 Task: Add an event with the title Webinar: Advanced Social Media Advertising Tactics for Conversions, date '2023/11/09', time 9:15 AM to 11:15 AMand add a description: A project update meeting is a regular gathering where project stakeholders, team members, and relevant parties come together to discuss the progress, status, and key updates of a specific project. The meeting provides an opportunity to share information, address challenges, and ensure that the project stays on track towards its goals., put the event into Green category . Add location for the event as: 789 Paseo del Prado, Madrid, Spain, logged in from the account softage.5@softage.netand send the event invitation to softage.3@softage.net and softage.4@softage.net. Set a reminder for the event 47 week before
Action: Mouse moved to (105, 136)
Screenshot: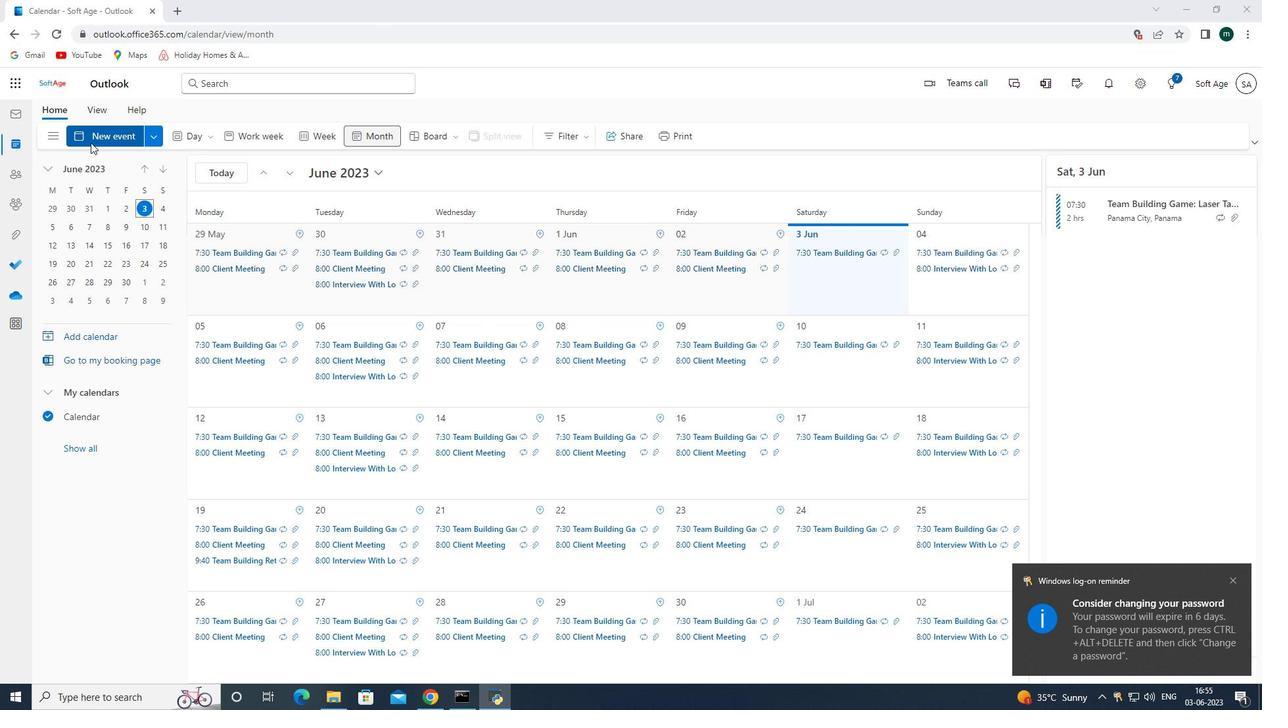 
Action: Mouse pressed left at (105, 136)
Screenshot: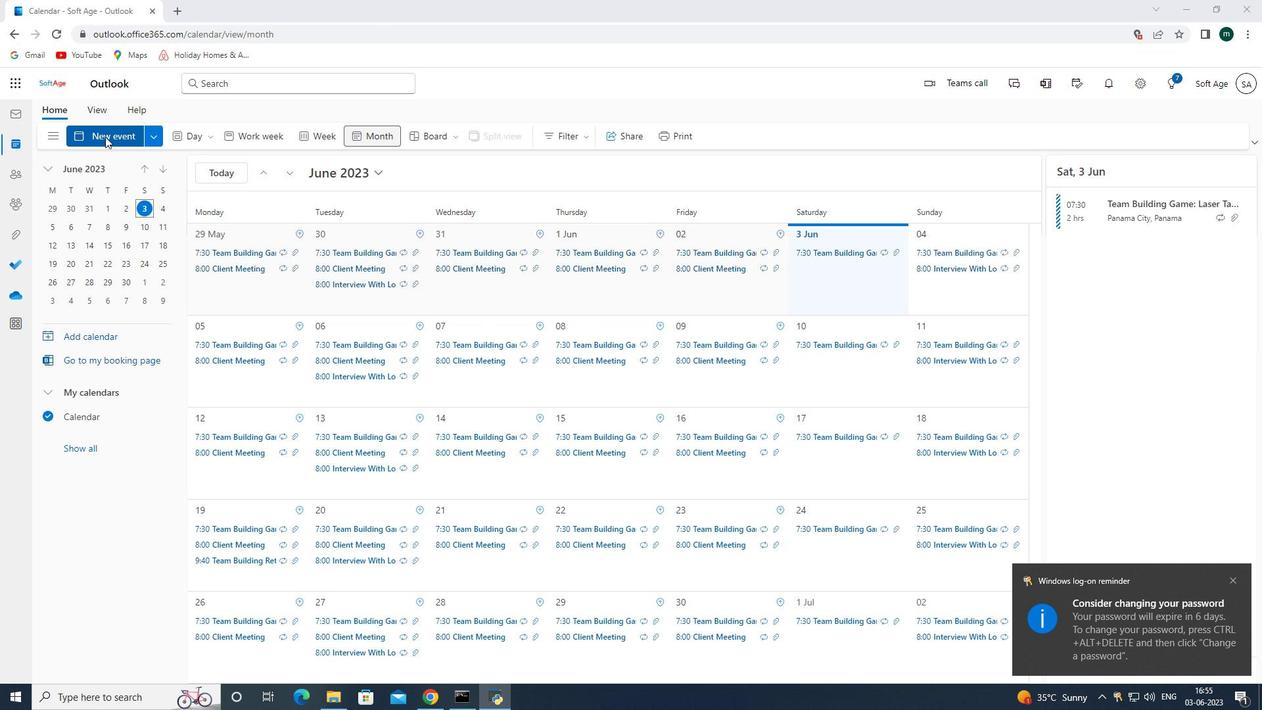 
Action: Mouse moved to (352, 220)
Screenshot: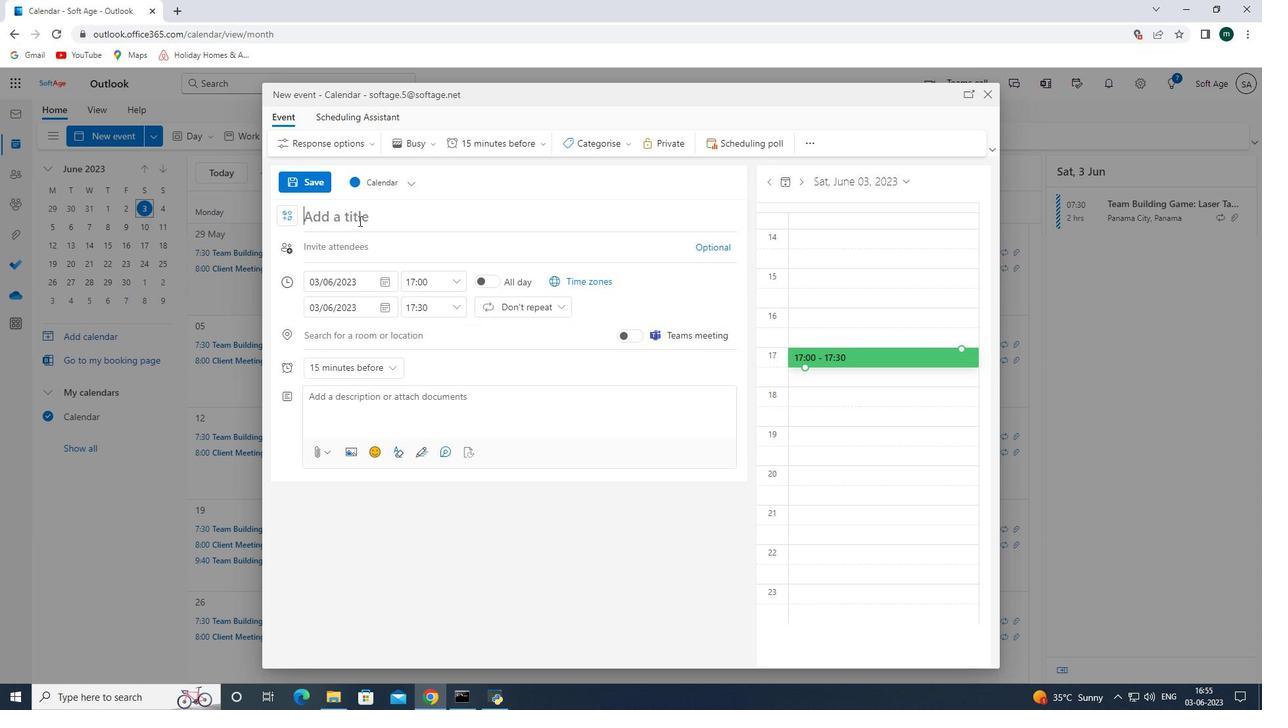 
Action: Mouse pressed left at (352, 220)
Screenshot: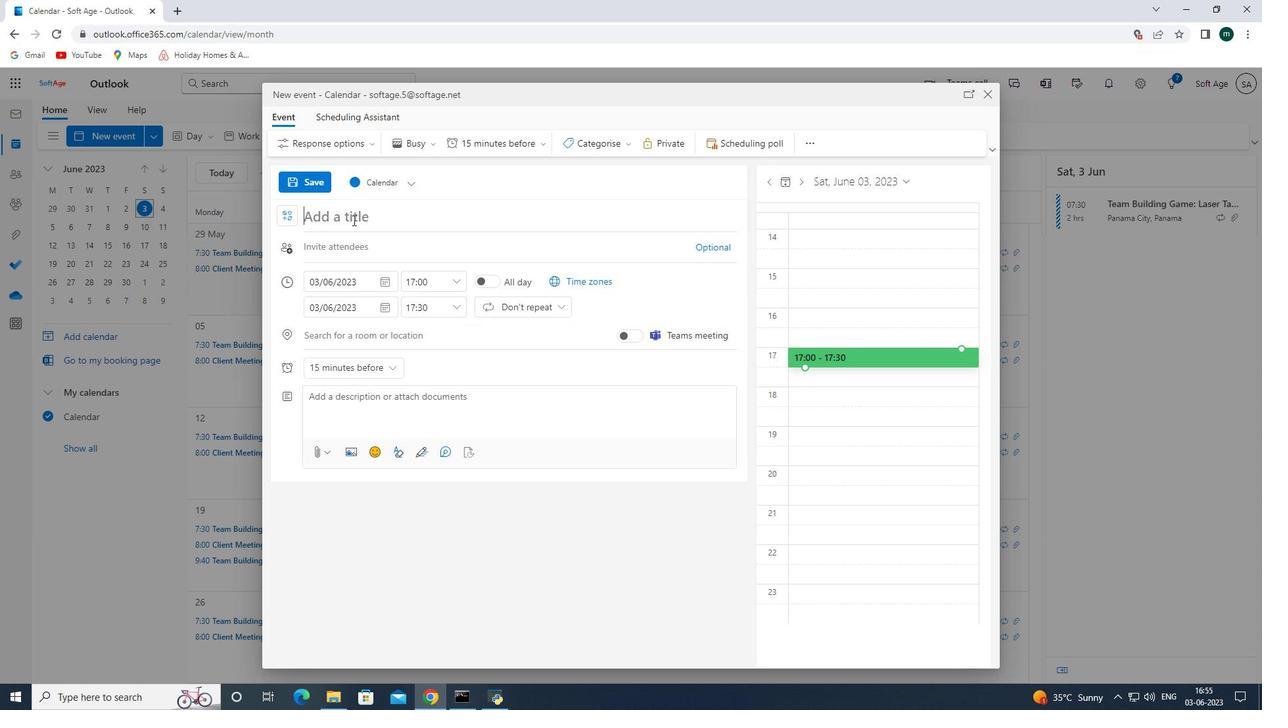 
Action: Mouse moved to (505, 310)
Screenshot: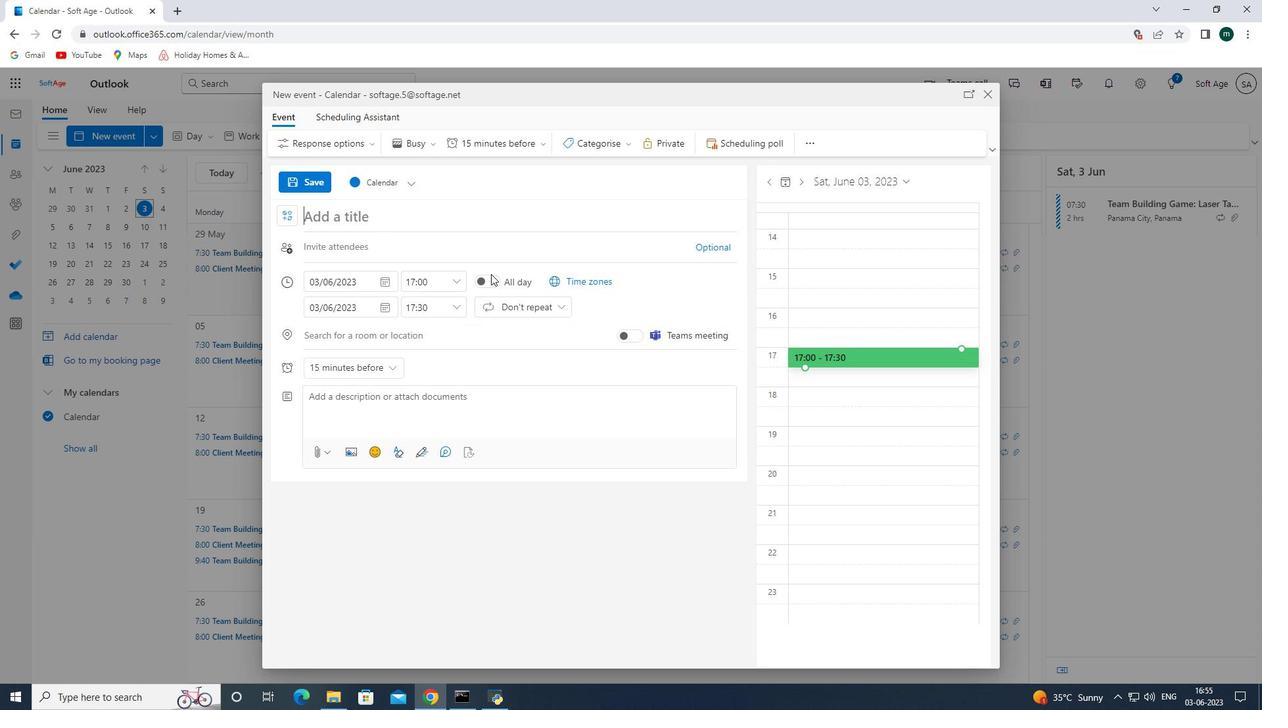 
Action: Key pressed <Key.shift><Key.shift><Key.shift><Key.shift><Key.shift><Key.shift><Key.shift><Key.shift><Key.shift><Key.shift><Key.shift><Key.shift><Key.shift><Key.shift>Advanced<Key.space><Key.shift><Key.shift><Key.shift><Key.shift><Key.shift><Key.shift>Social<Key.space><Key.shift_r><Key.shift_r><Key.shift_r>Media<Key.space><Key.shift><Key.shift><Key.shift><Key.shift><Key.shift><Key.shift><Key.shift><Key.shift><Key.shift><Key.shift>Advertising<Key.space><Key.shift>Tactics<Key.space>for<Key.space><Key.shift>Conversions
Screenshot: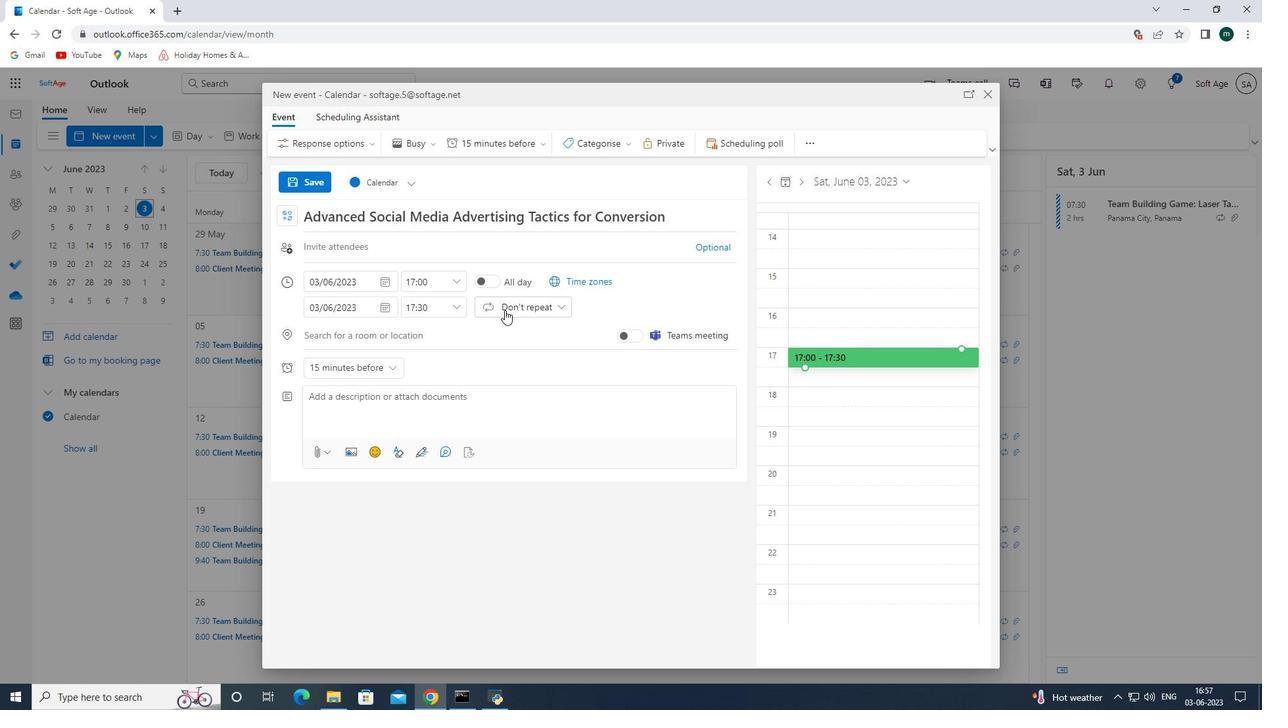 
Action: Mouse moved to (388, 278)
Screenshot: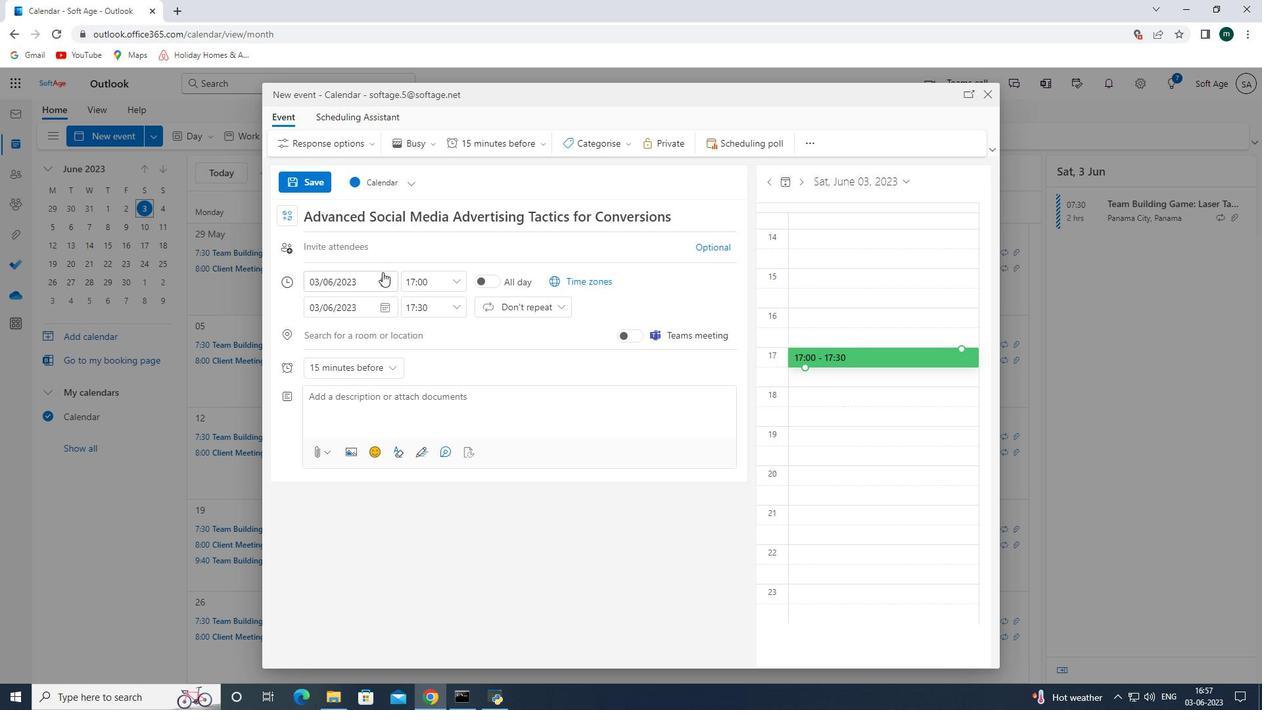 
Action: Mouse pressed left at (388, 278)
Screenshot: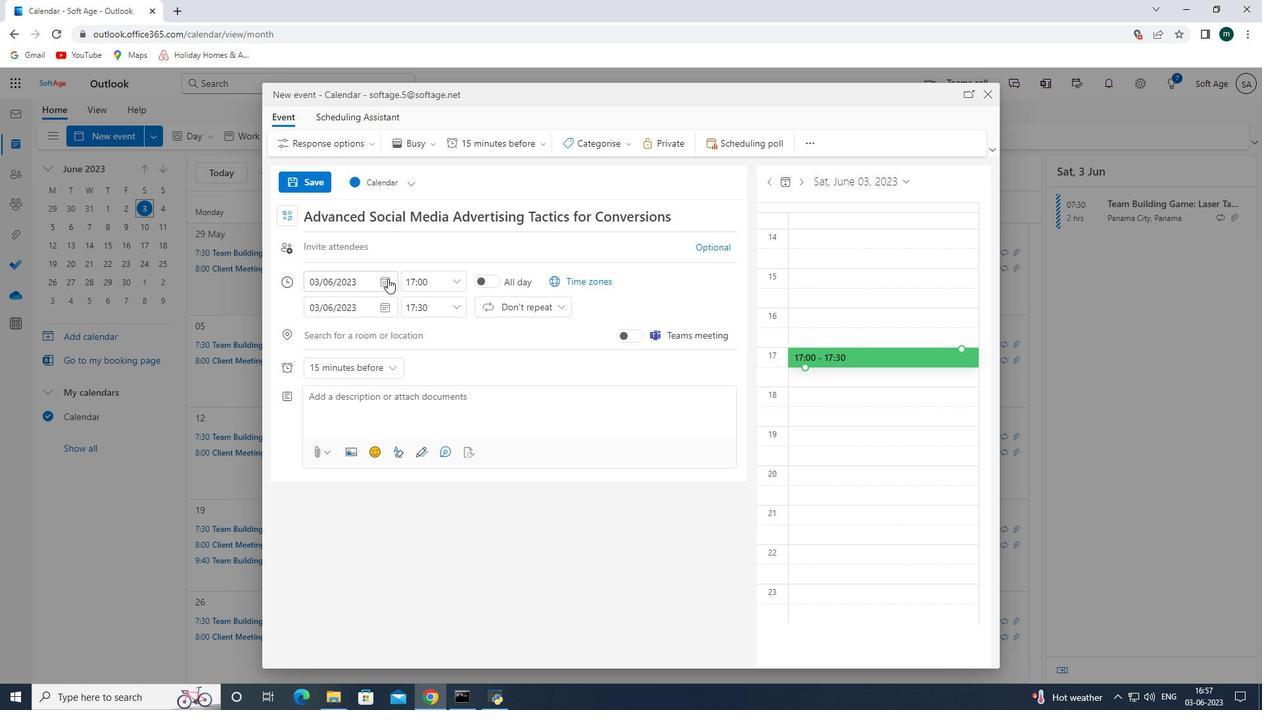 
Action: Mouse moved to (427, 309)
Screenshot: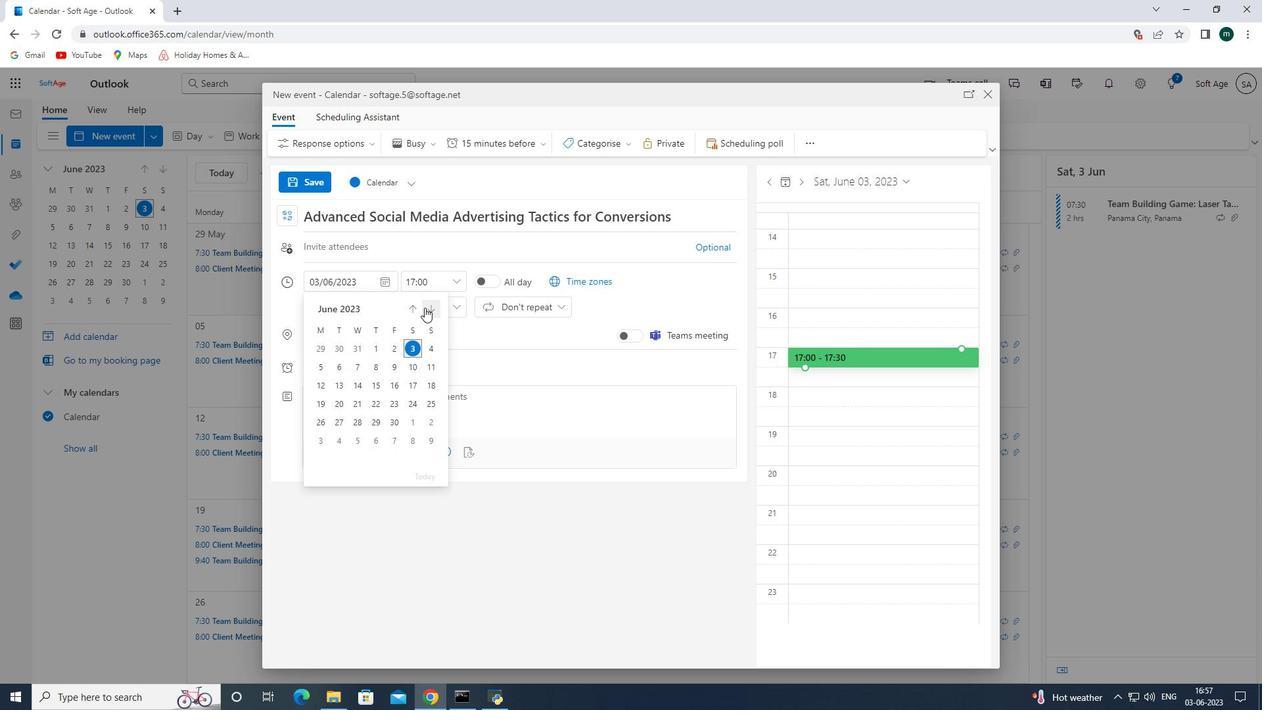 
Action: Mouse pressed left at (427, 309)
Screenshot: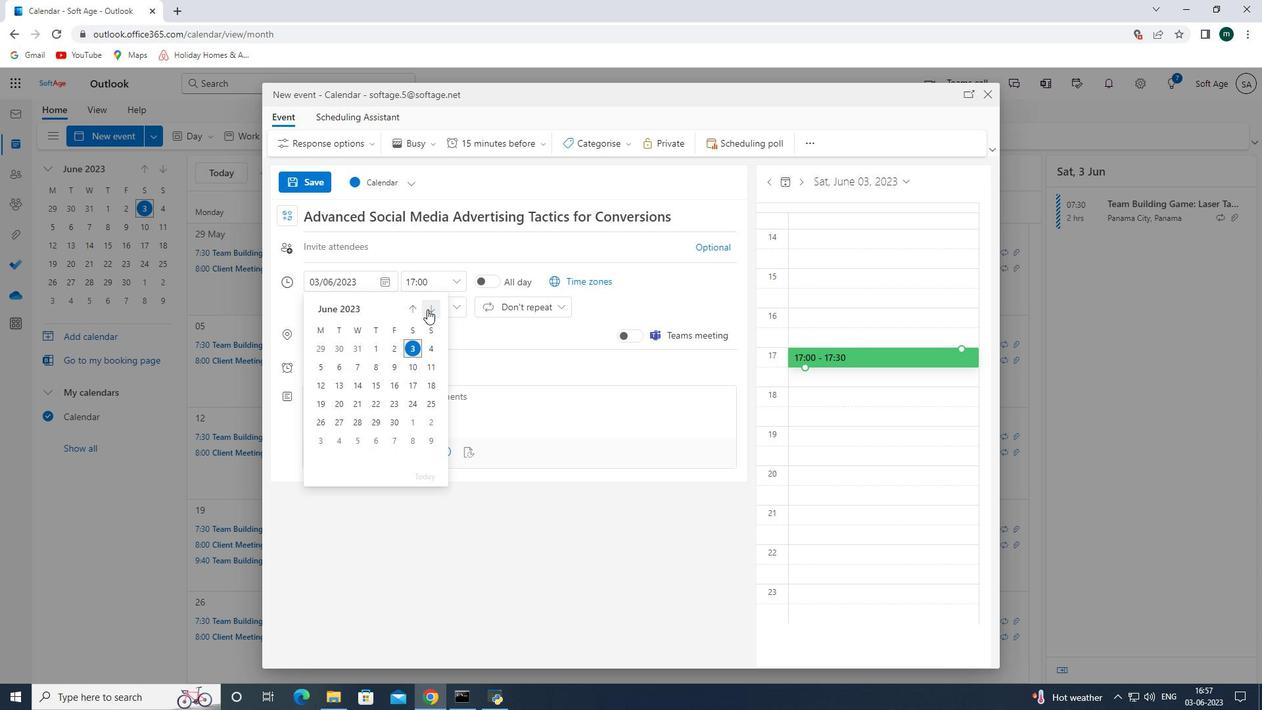
Action: Mouse pressed left at (427, 309)
Screenshot: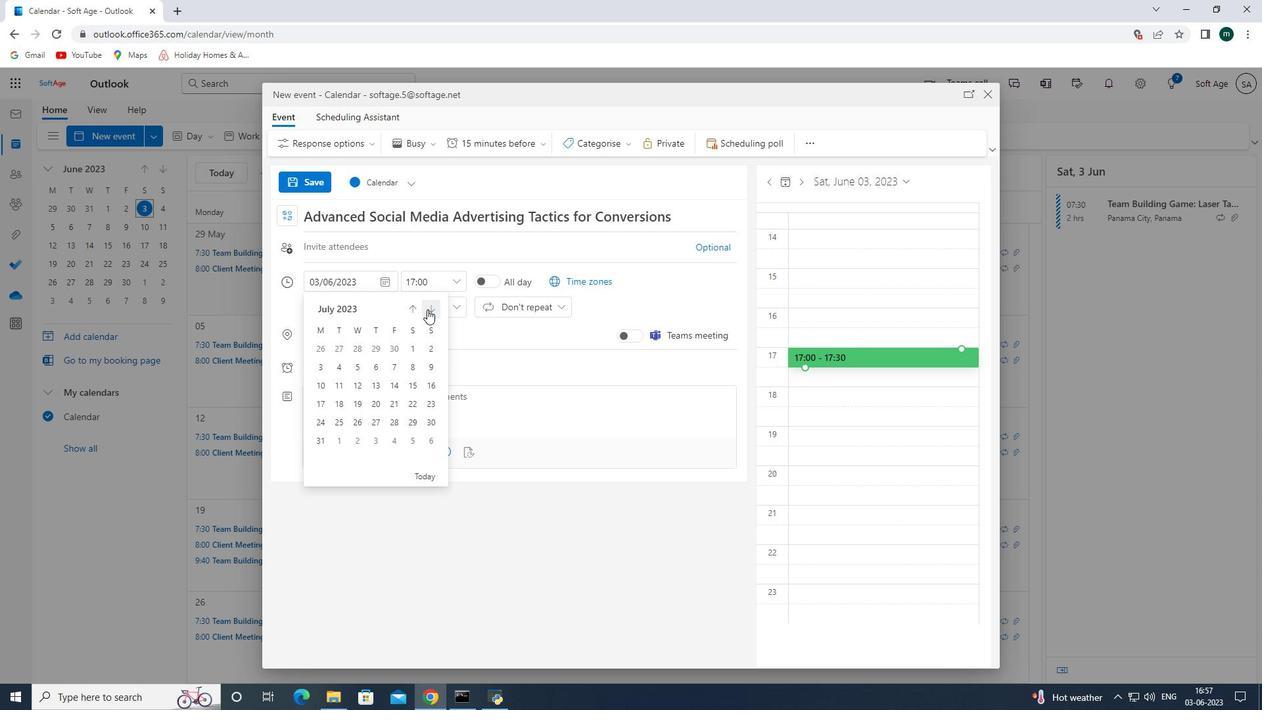 
Action: Mouse pressed left at (427, 309)
Screenshot: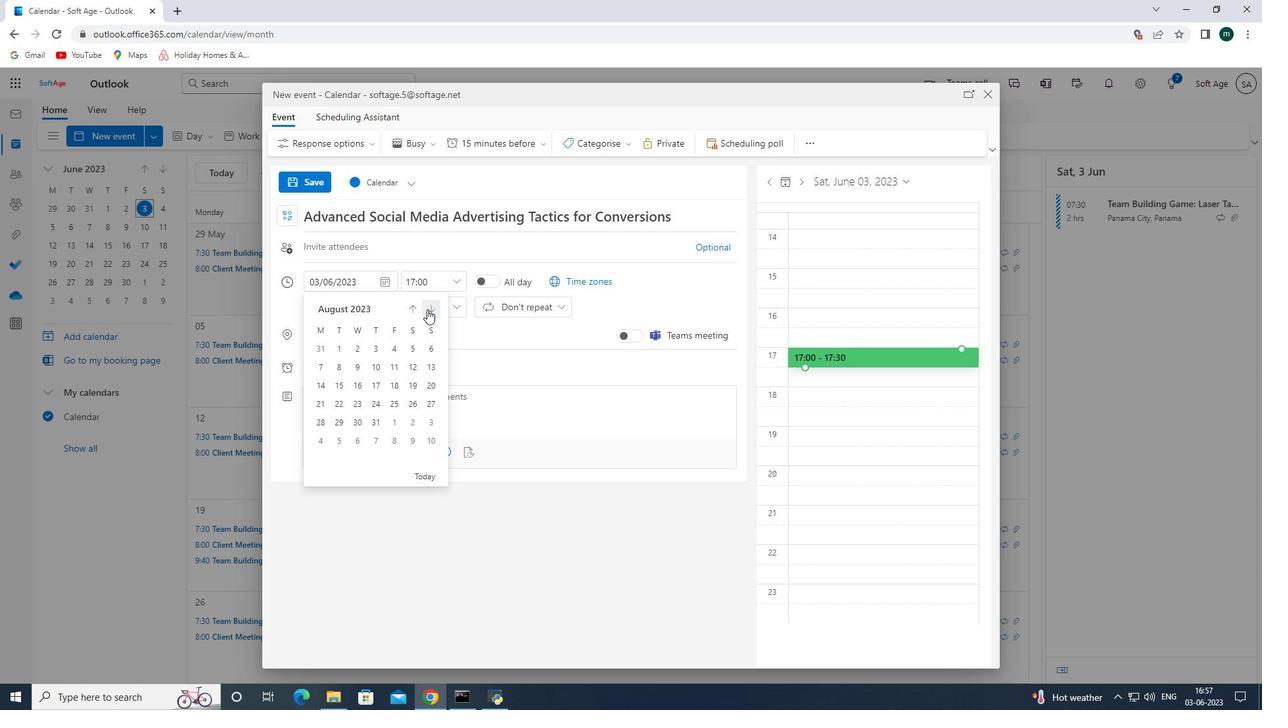 
Action: Mouse moved to (428, 308)
Screenshot: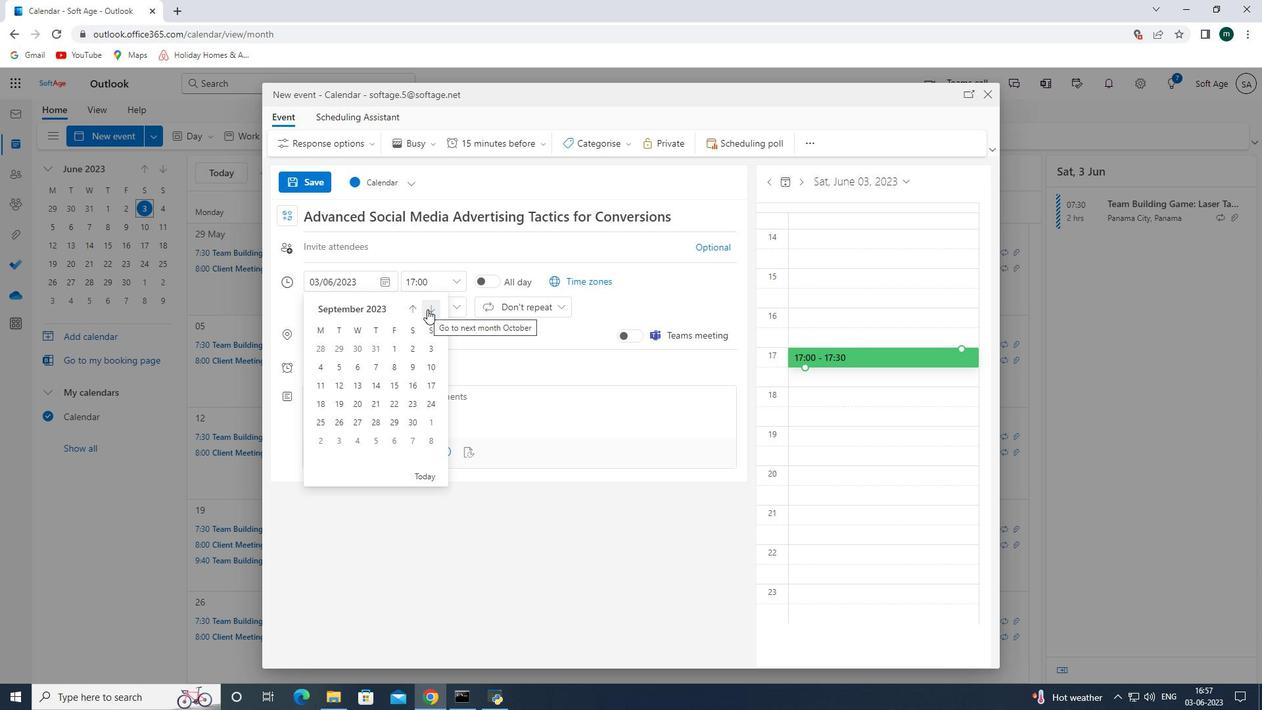 
Action: Mouse pressed left at (428, 308)
Screenshot: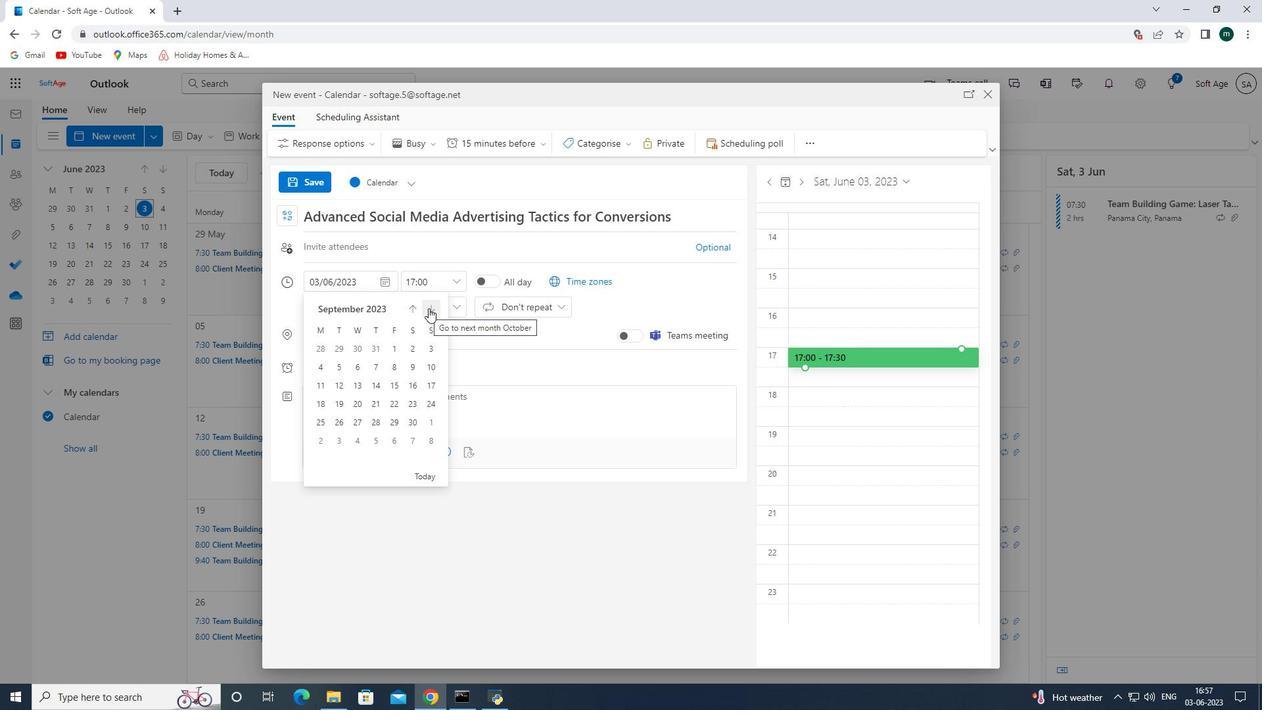 
Action: Mouse moved to (420, 305)
Screenshot: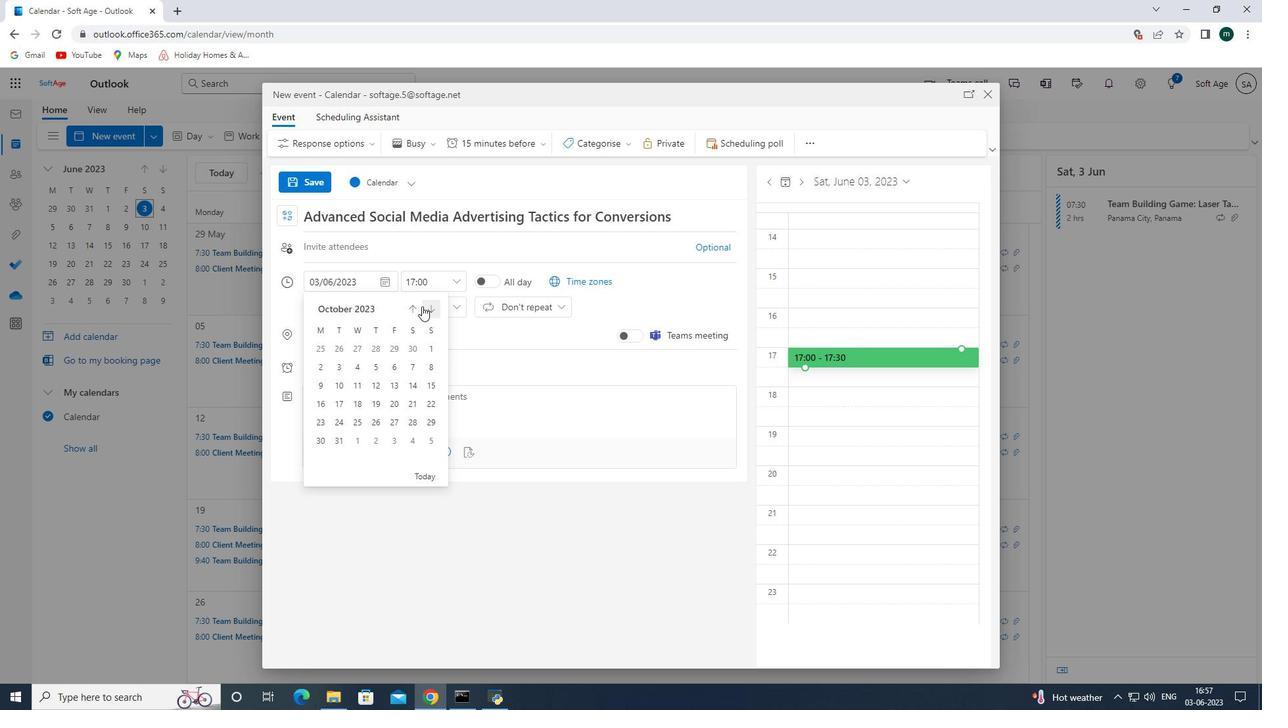 
Action: Mouse pressed left at (420, 305)
Screenshot: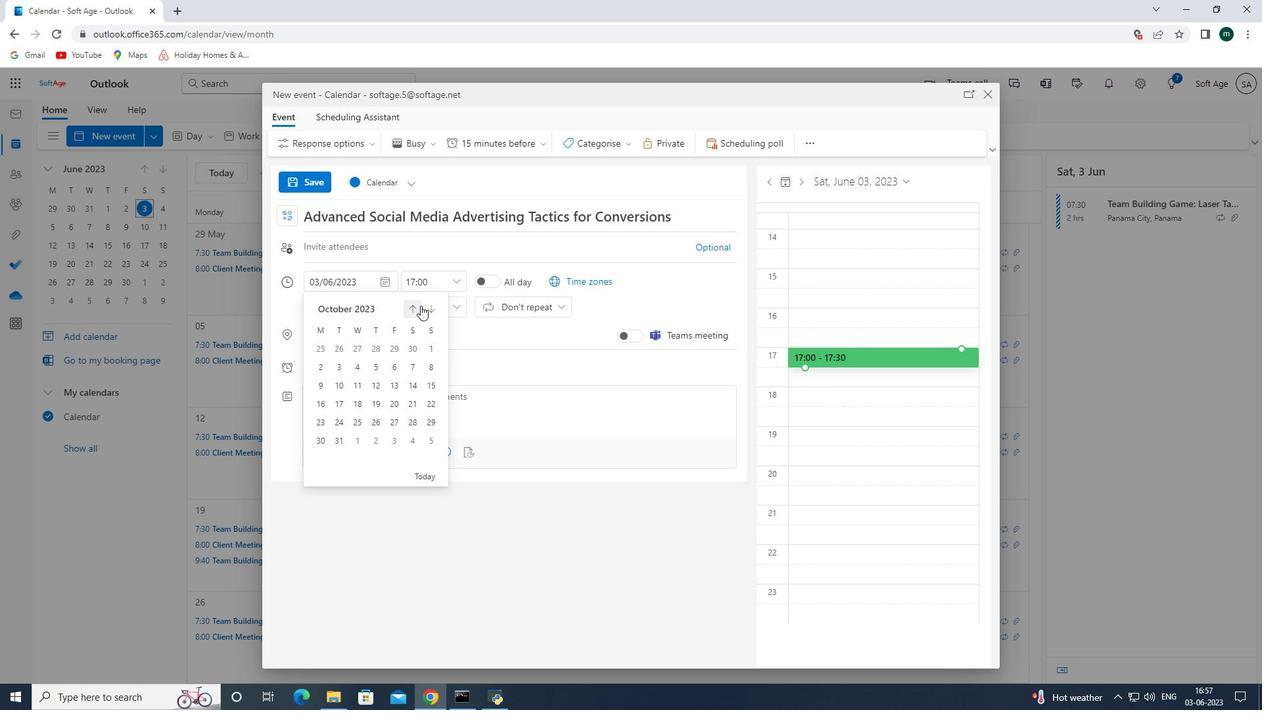 
Action: Mouse moved to (428, 306)
Screenshot: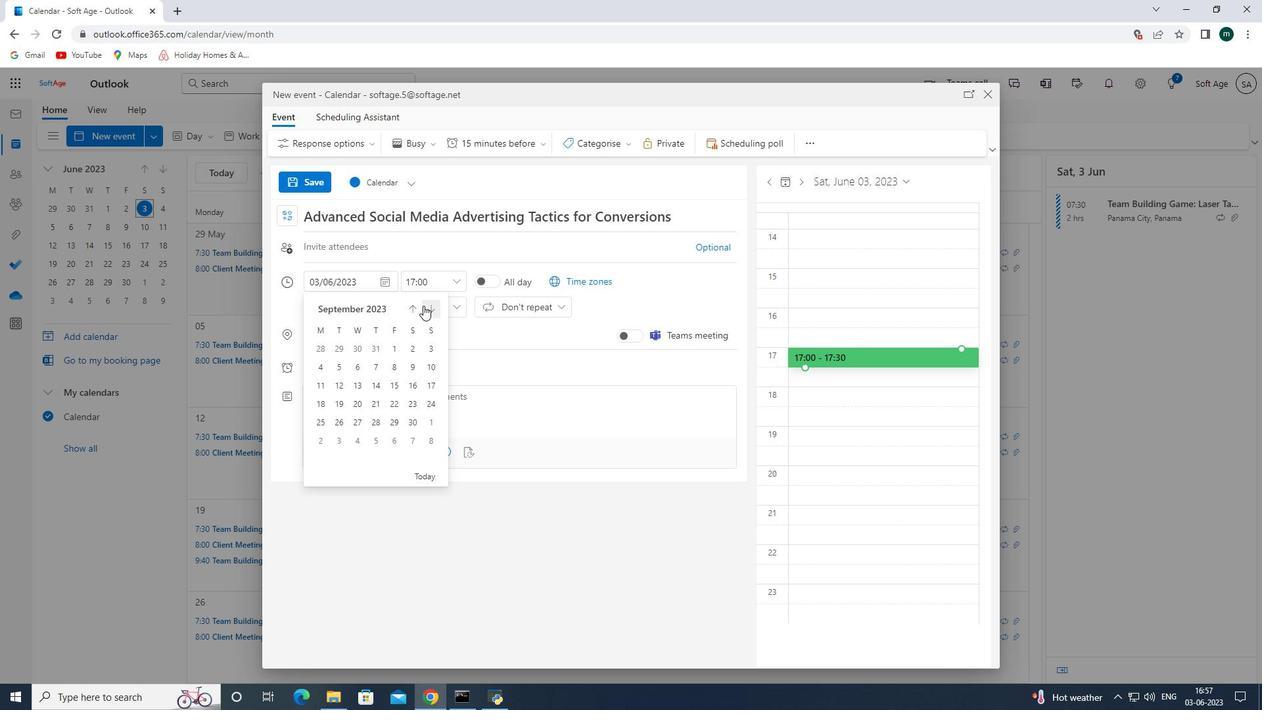 
Action: Mouse pressed left at (428, 306)
Screenshot: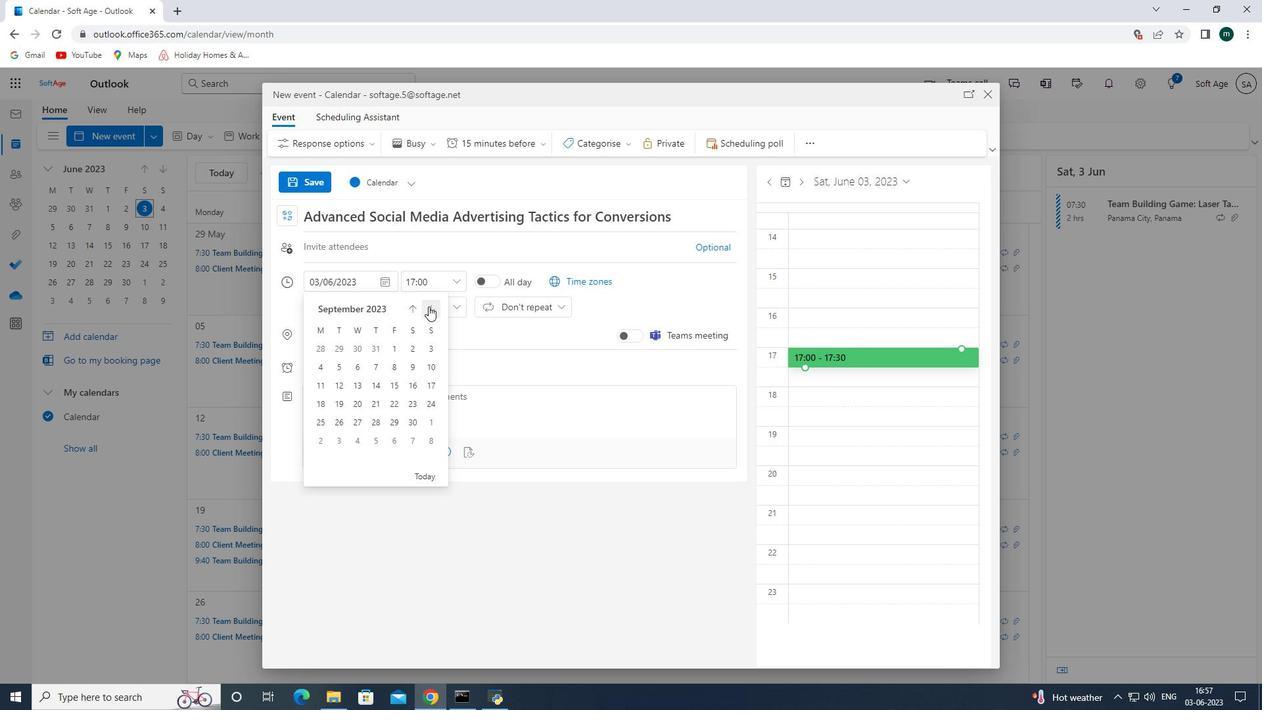 
Action: Mouse pressed left at (428, 306)
Screenshot: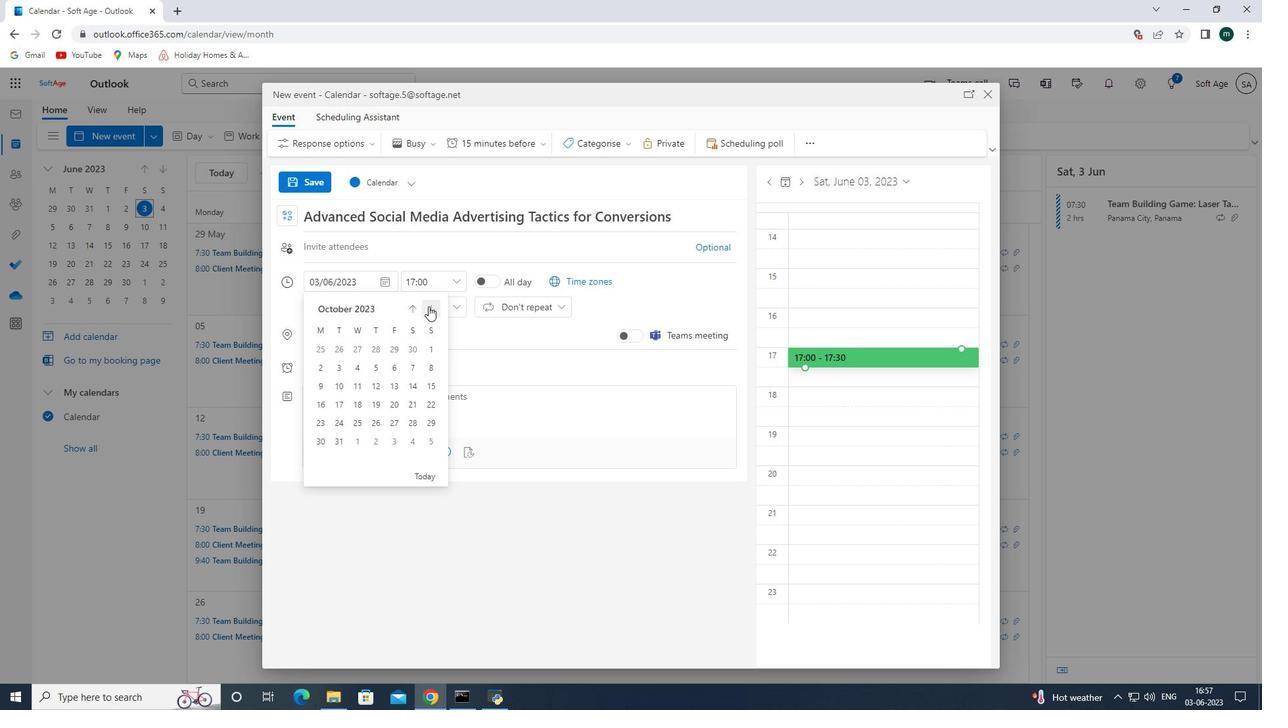 
Action: Mouse moved to (420, 306)
Screenshot: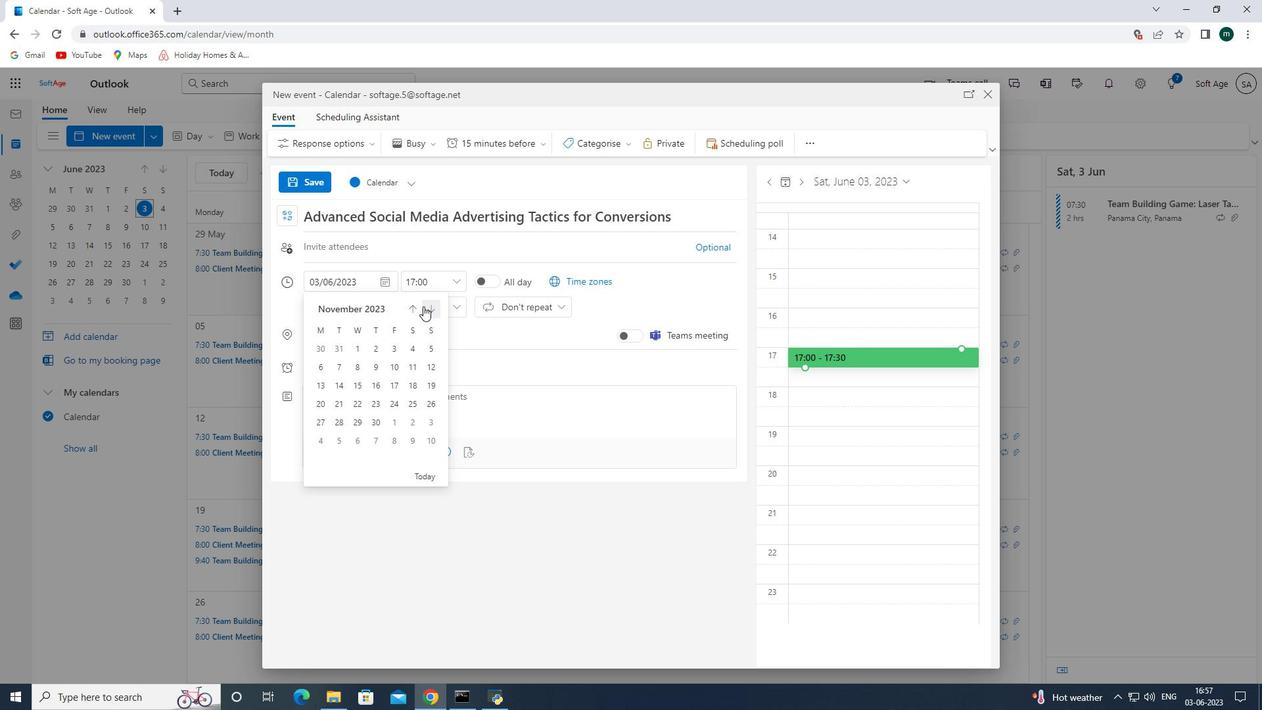 
Action: Mouse pressed left at (420, 306)
Screenshot: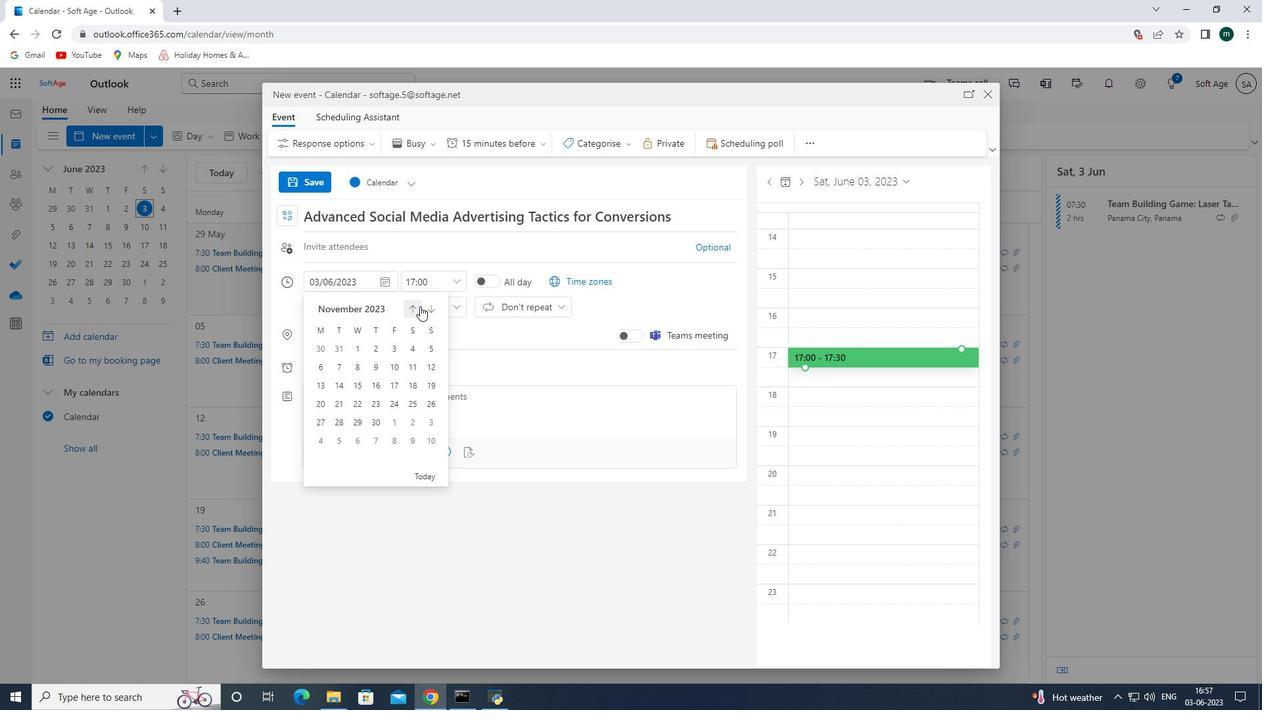 
Action: Mouse moved to (419, 306)
Screenshot: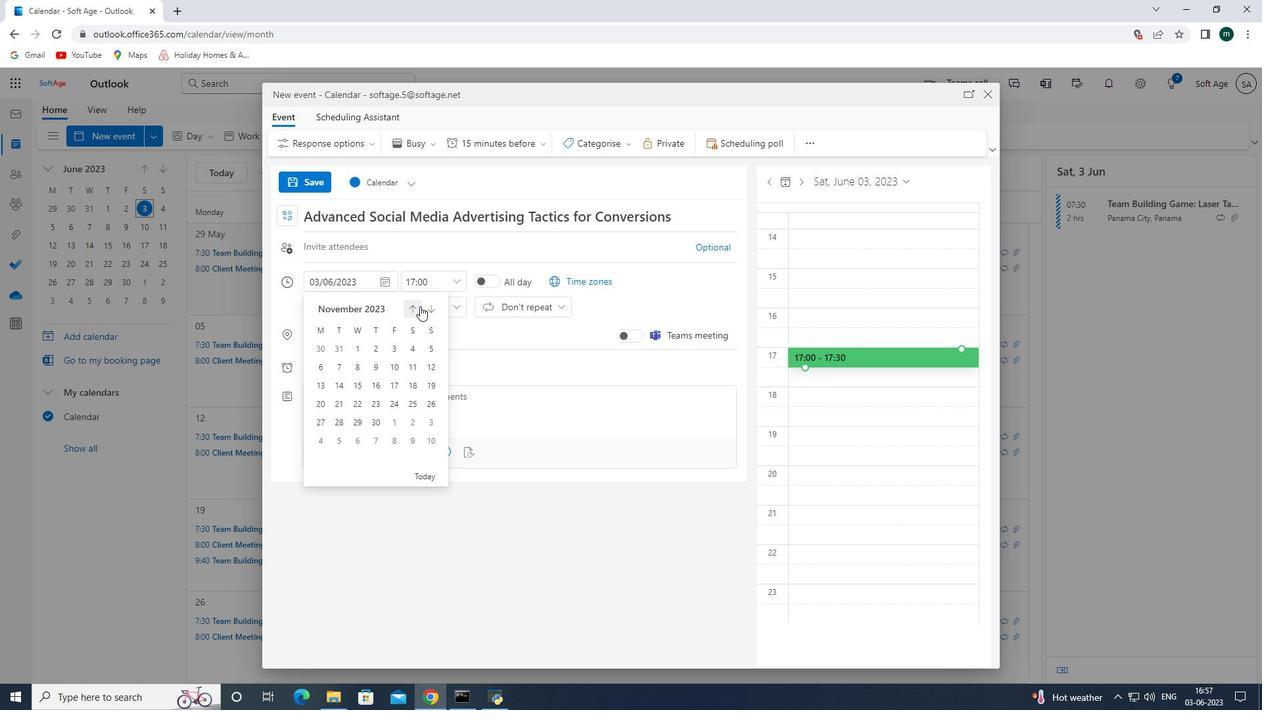 
Action: Mouse pressed left at (419, 306)
Screenshot: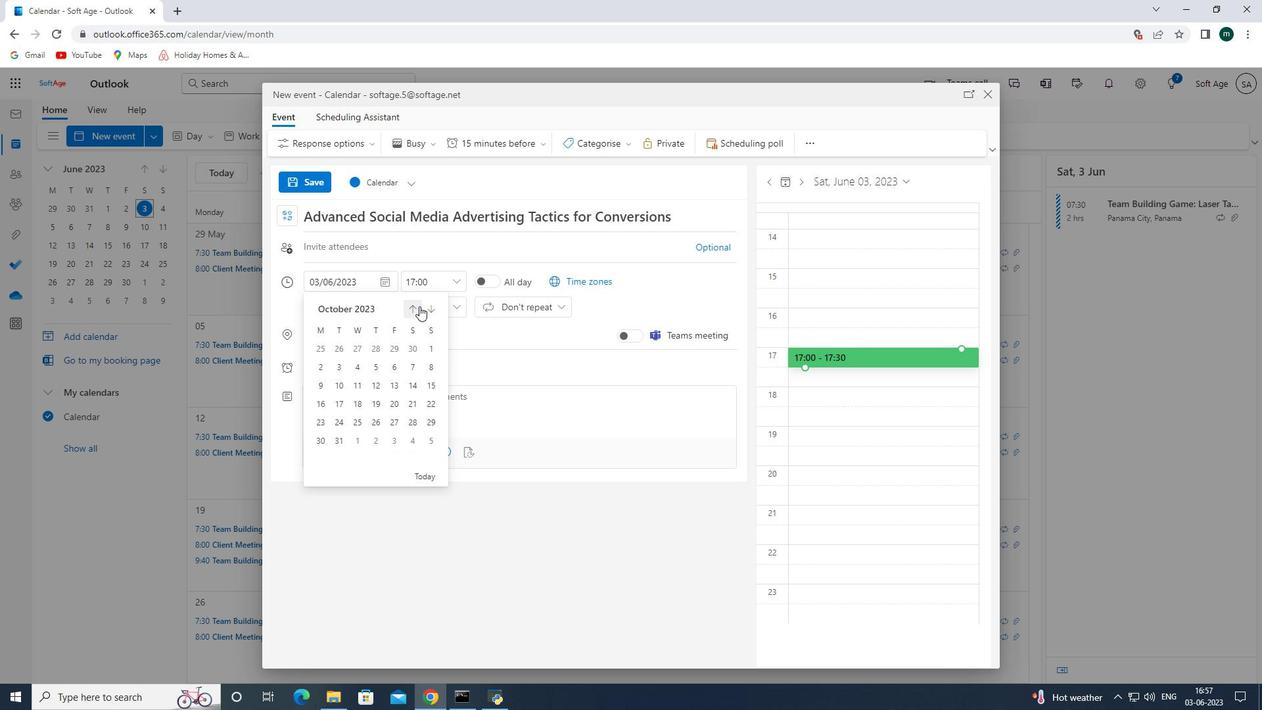 
Action: Mouse moved to (430, 309)
Screenshot: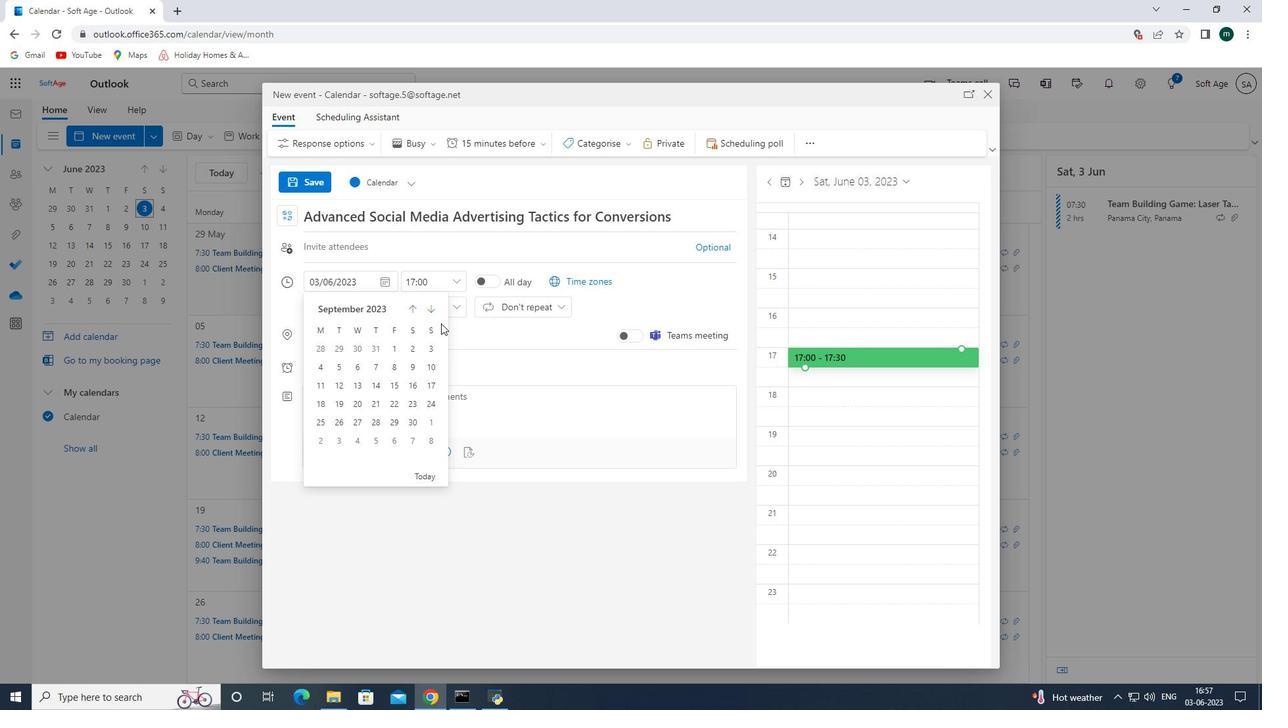 
Action: Mouse pressed left at (430, 309)
Screenshot: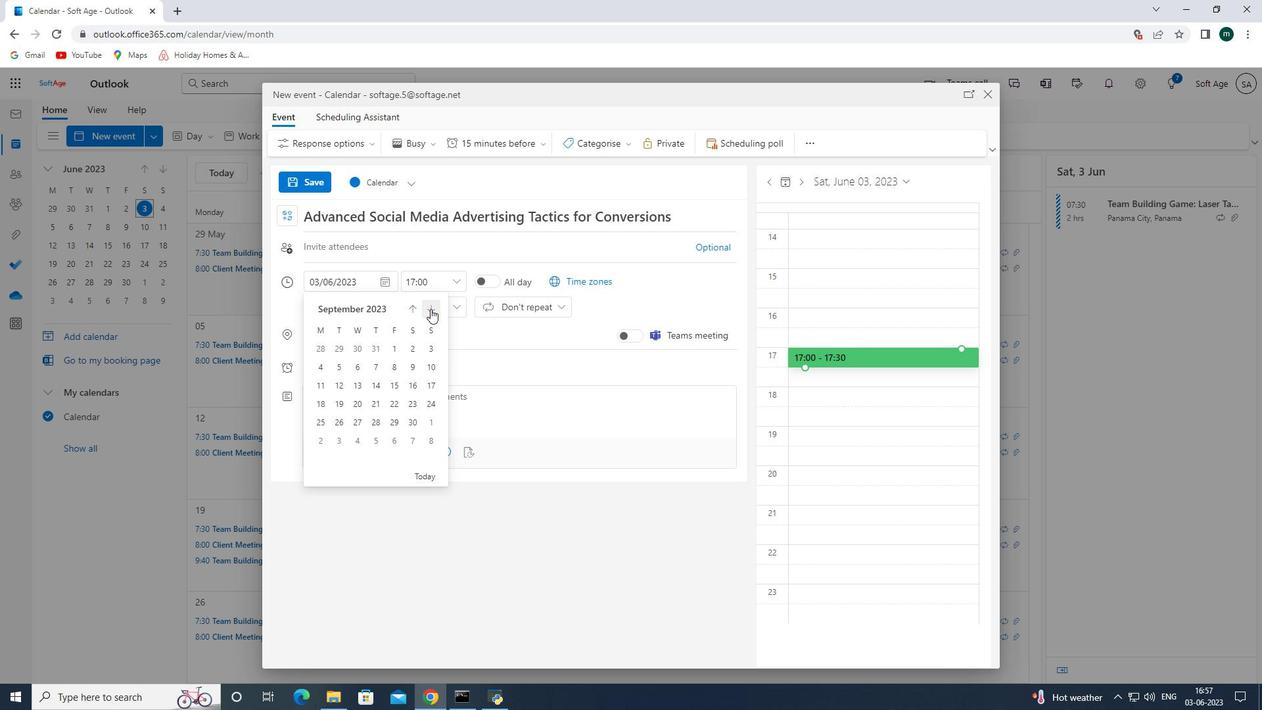 
Action: Mouse pressed left at (430, 309)
Screenshot: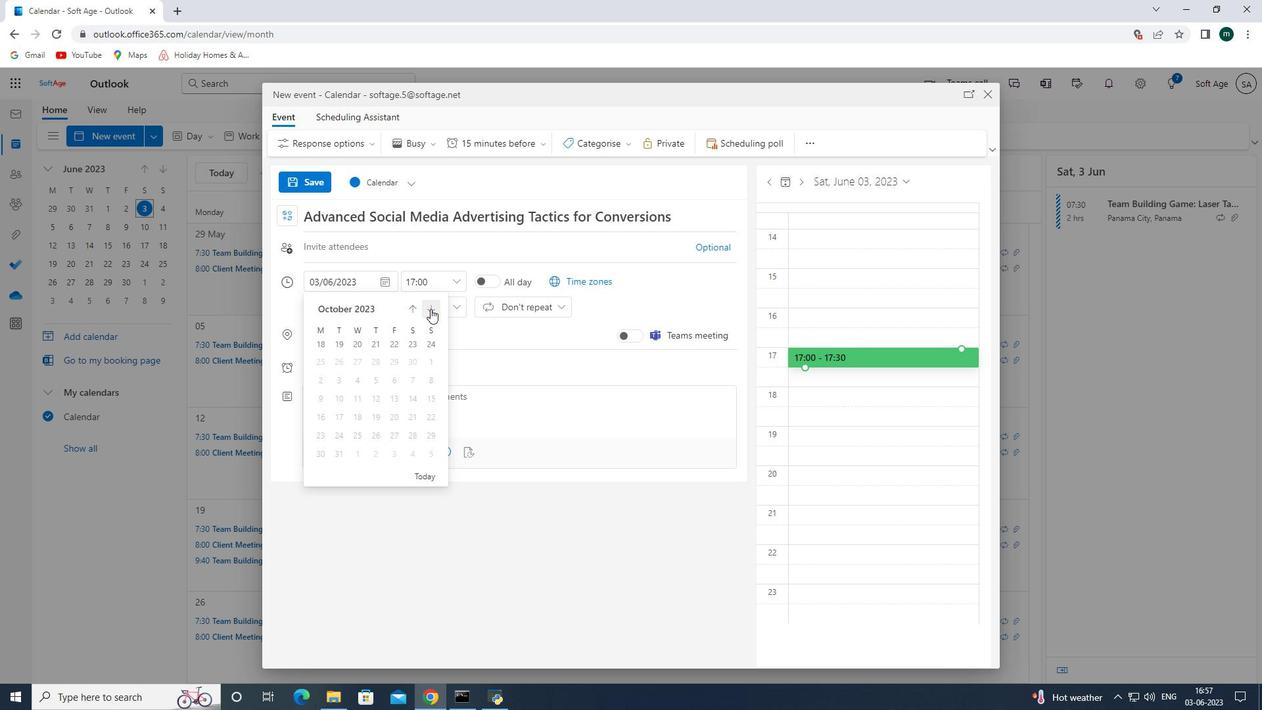
Action: Mouse moved to (379, 370)
Screenshot: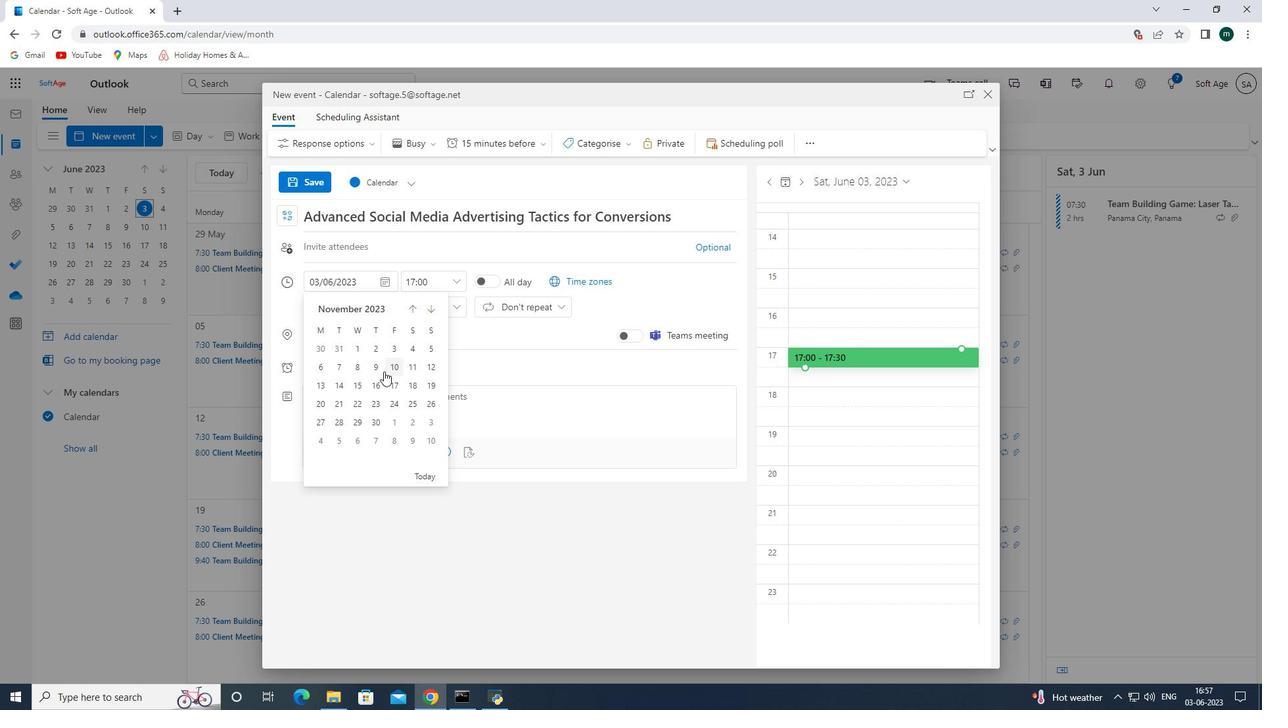 
Action: Mouse pressed left at (379, 370)
Screenshot: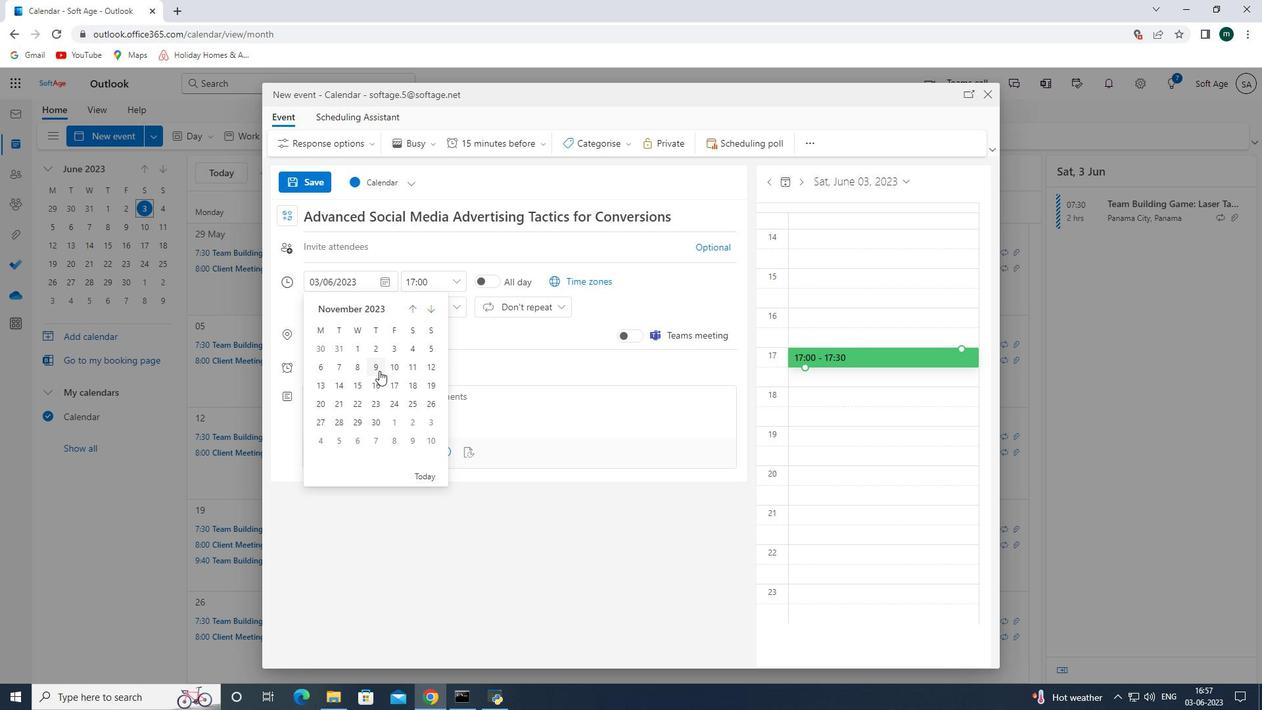 
Action: Mouse moved to (456, 282)
Screenshot: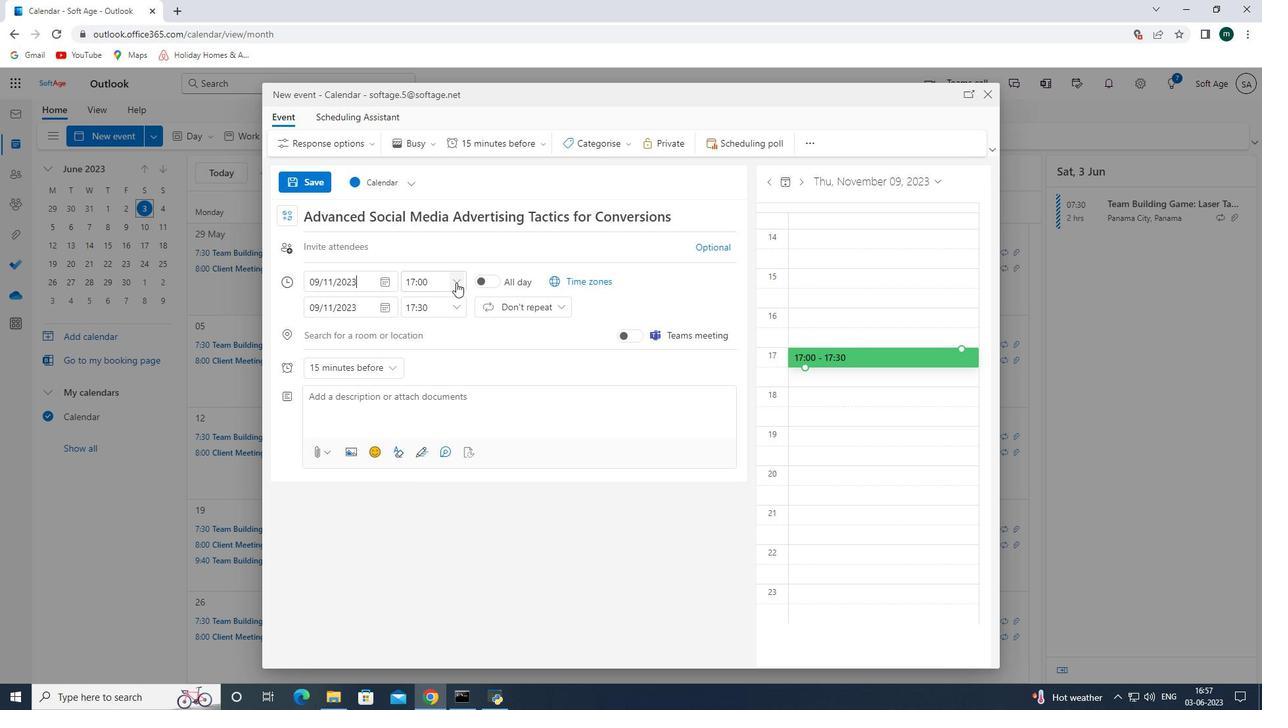 
Action: Mouse pressed left at (456, 282)
Screenshot: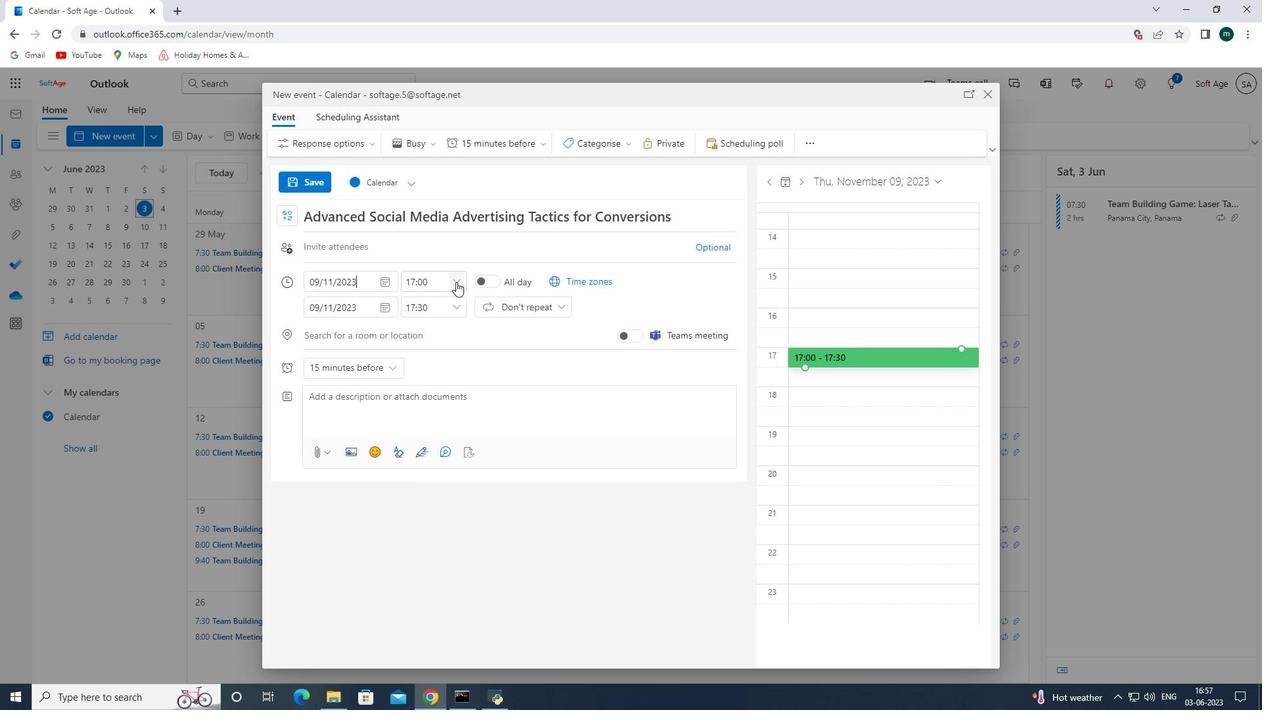 
Action: Mouse moved to (453, 275)
Screenshot: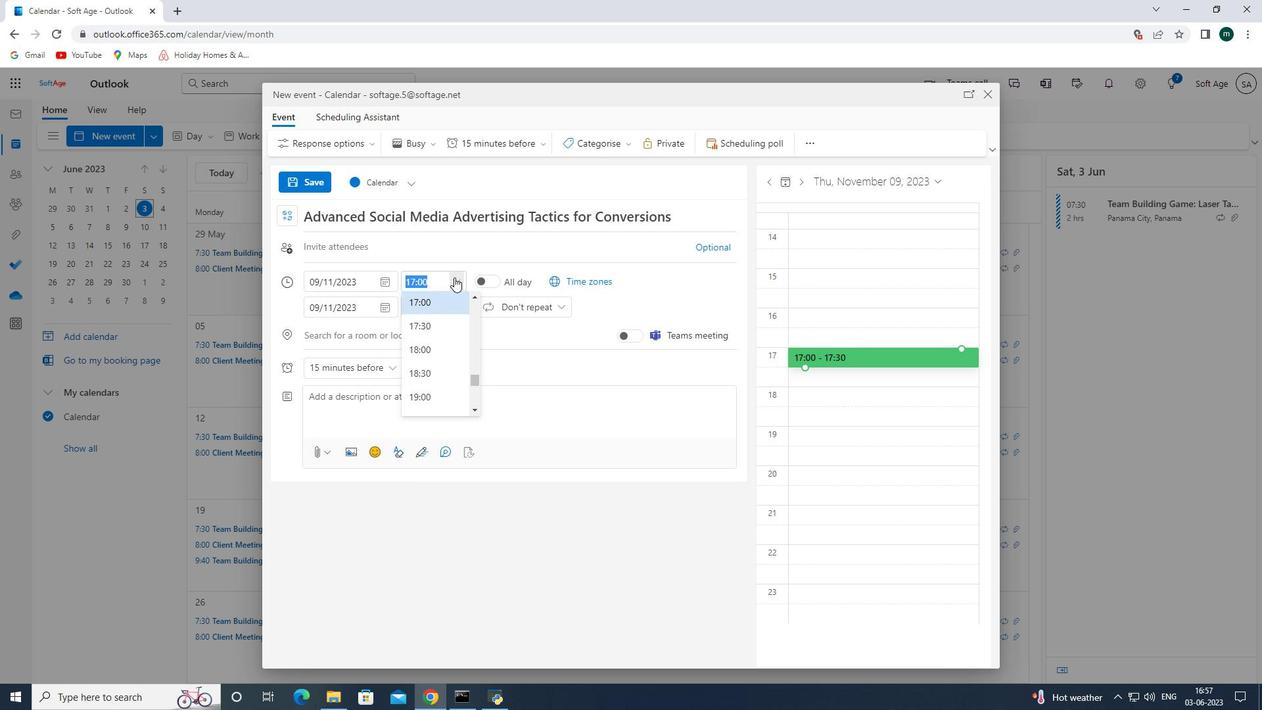 
Action: Key pressed 09<Key.shift_r><Key.shift_r><Key.shift_r><Key.shift_r><Key.shift_r><Key.shift_r><Key.shift_r><Key.shift_r><Key.shift_r><Key.shift_r>:15<Key.enter>
Screenshot: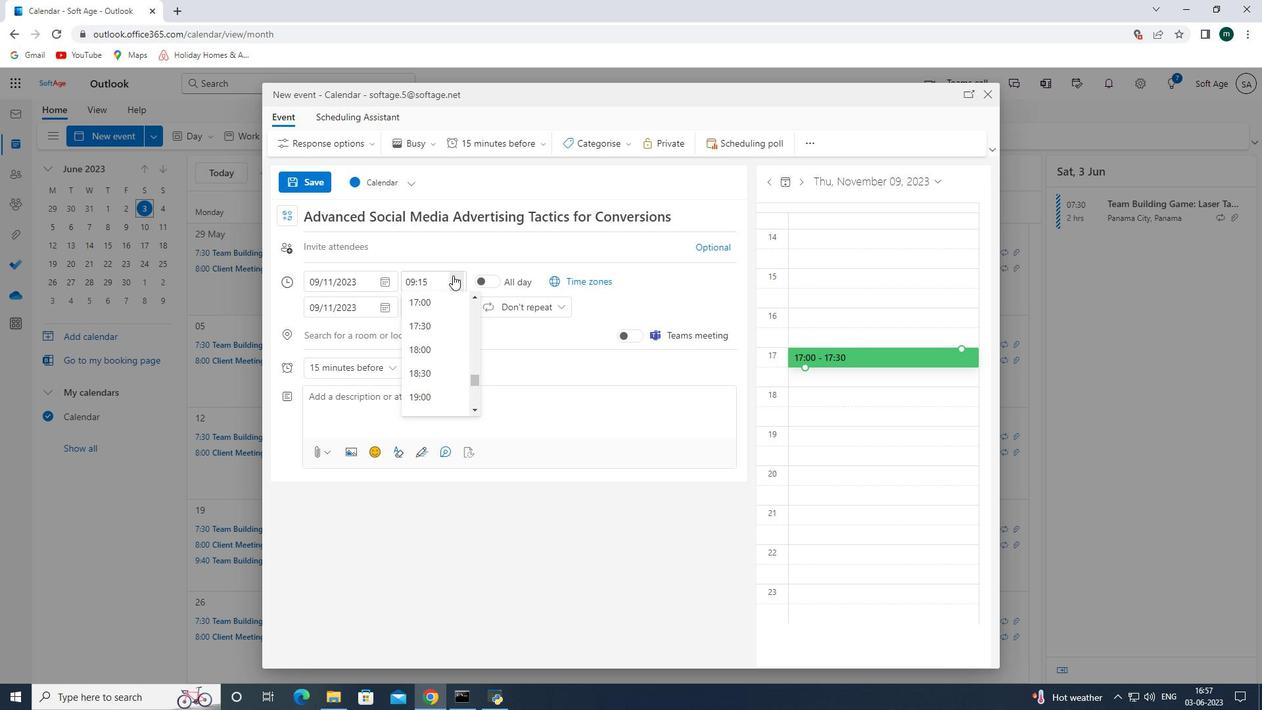 
Action: Mouse moved to (460, 306)
Screenshot: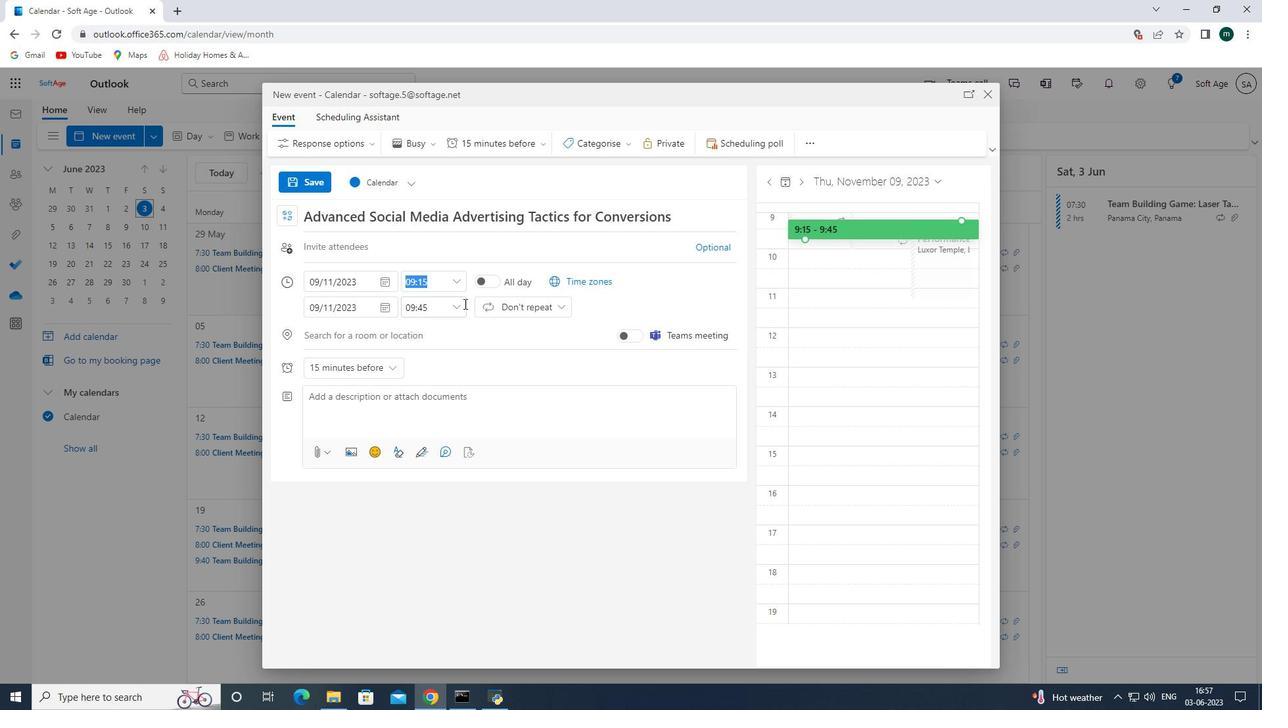 
Action: Mouse pressed left at (460, 306)
Screenshot: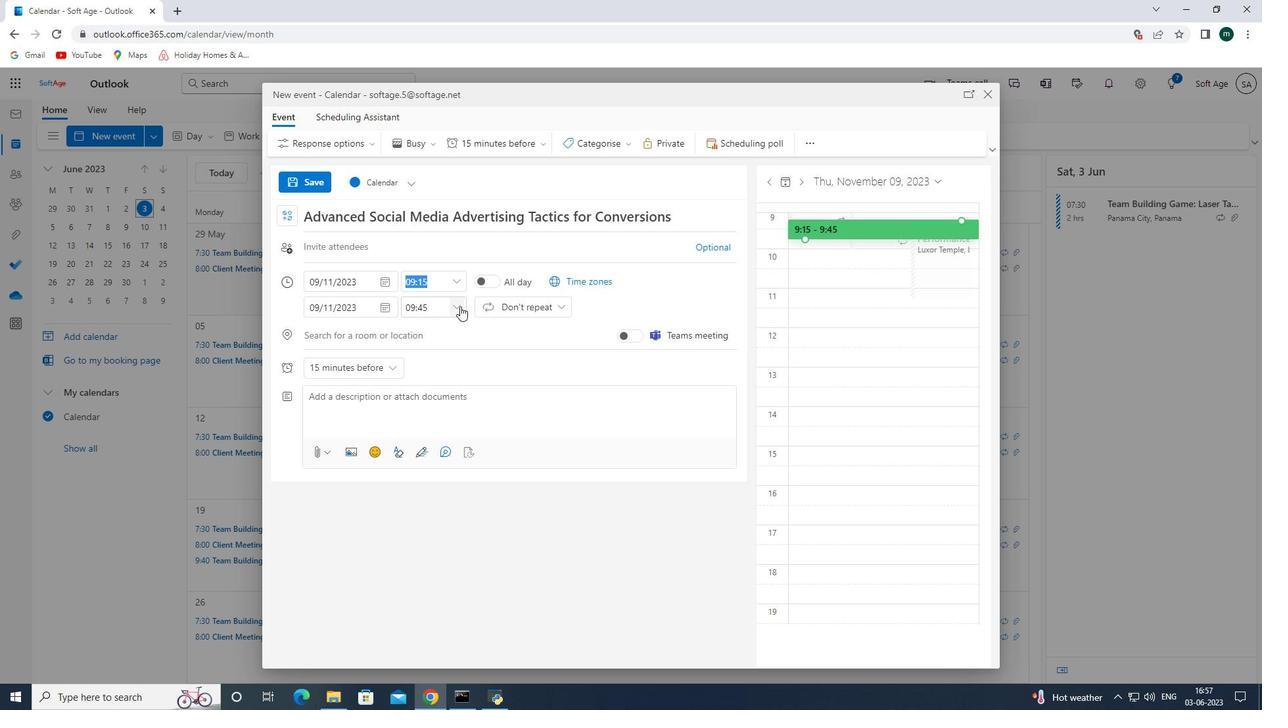
Action: Mouse moved to (434, 393)
Screenshot: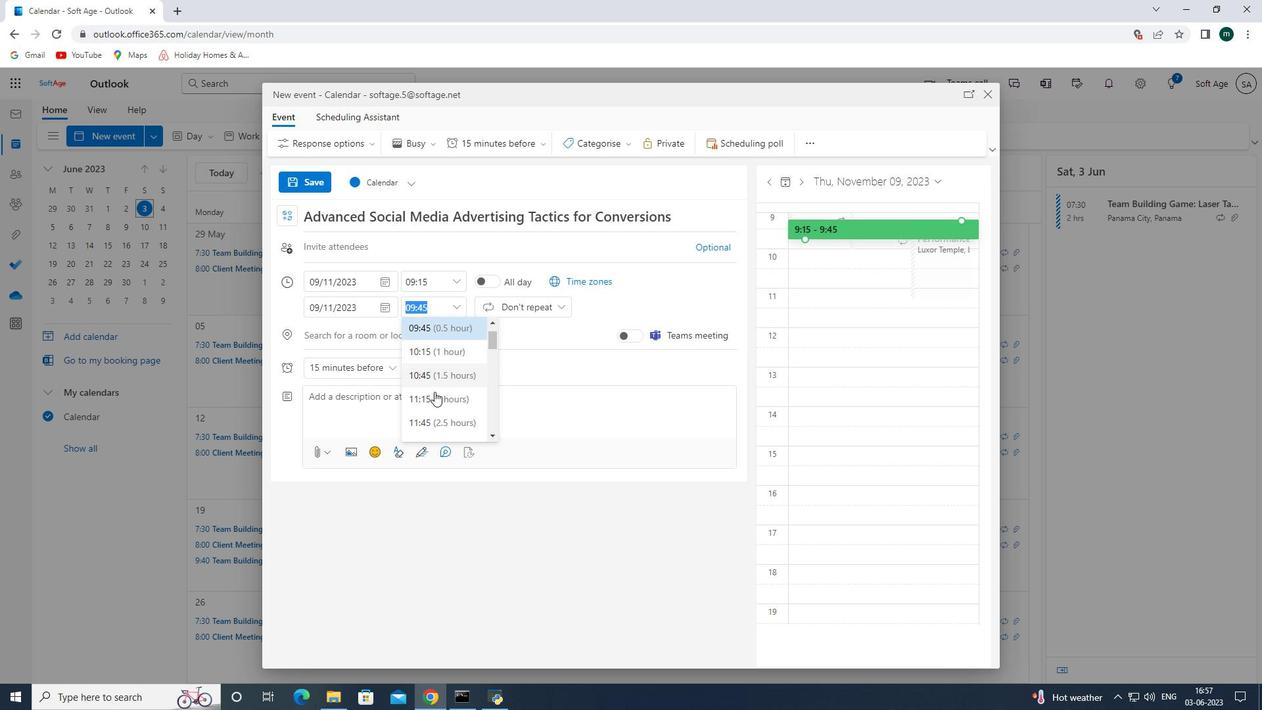 
Action: Mouse pressed left at (434, 393)
Screenshot: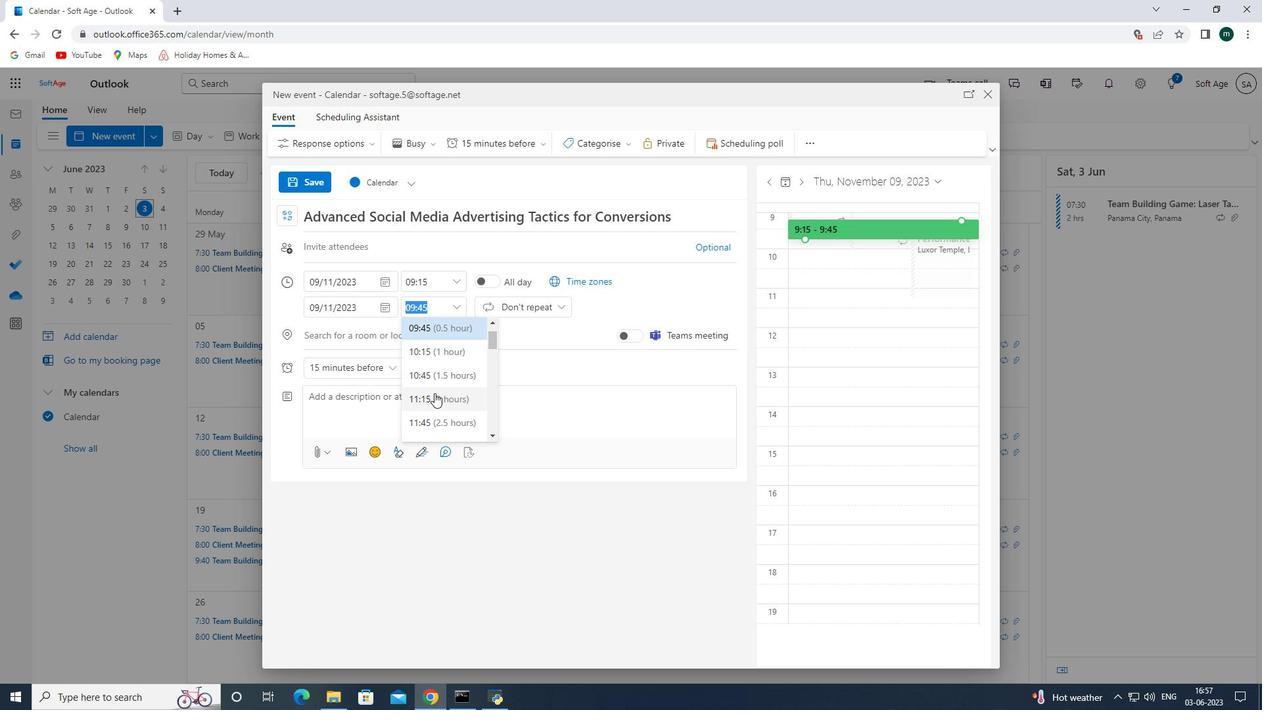 
Action: Mouse moved to (387, 396)
Screenshot: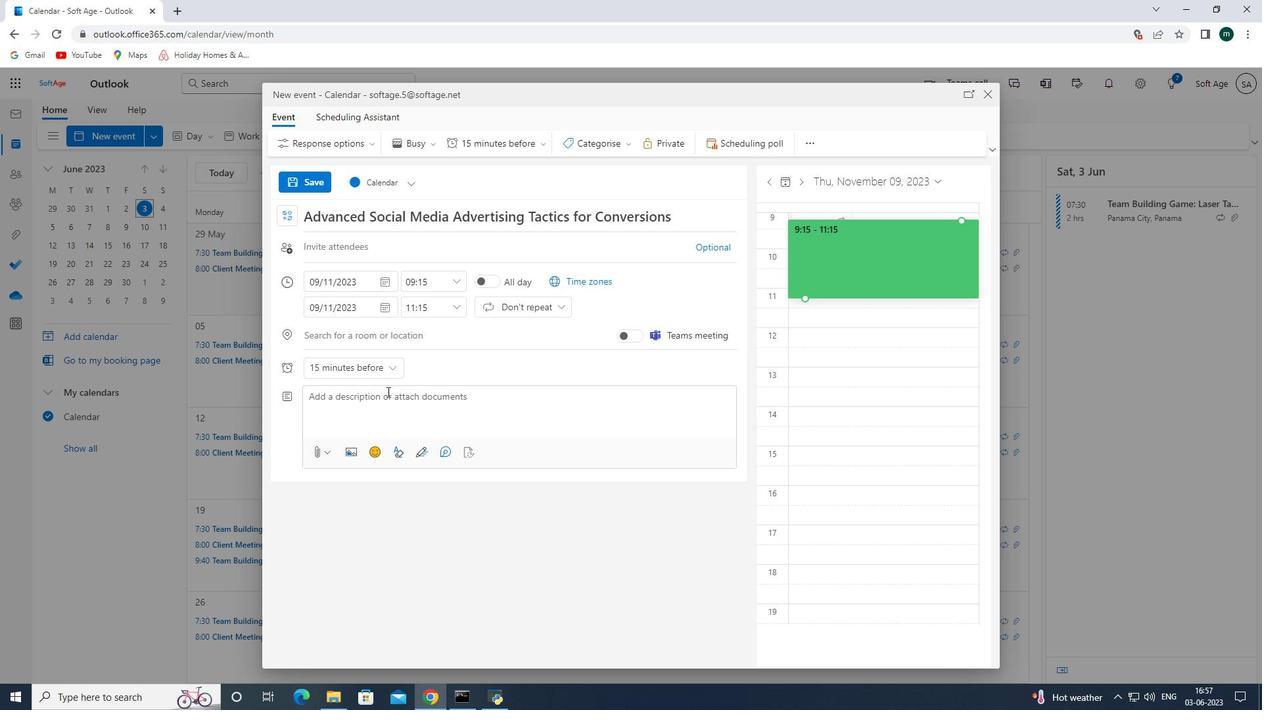 
Action: Mouse pressed left at (387, 396)
Screenshot: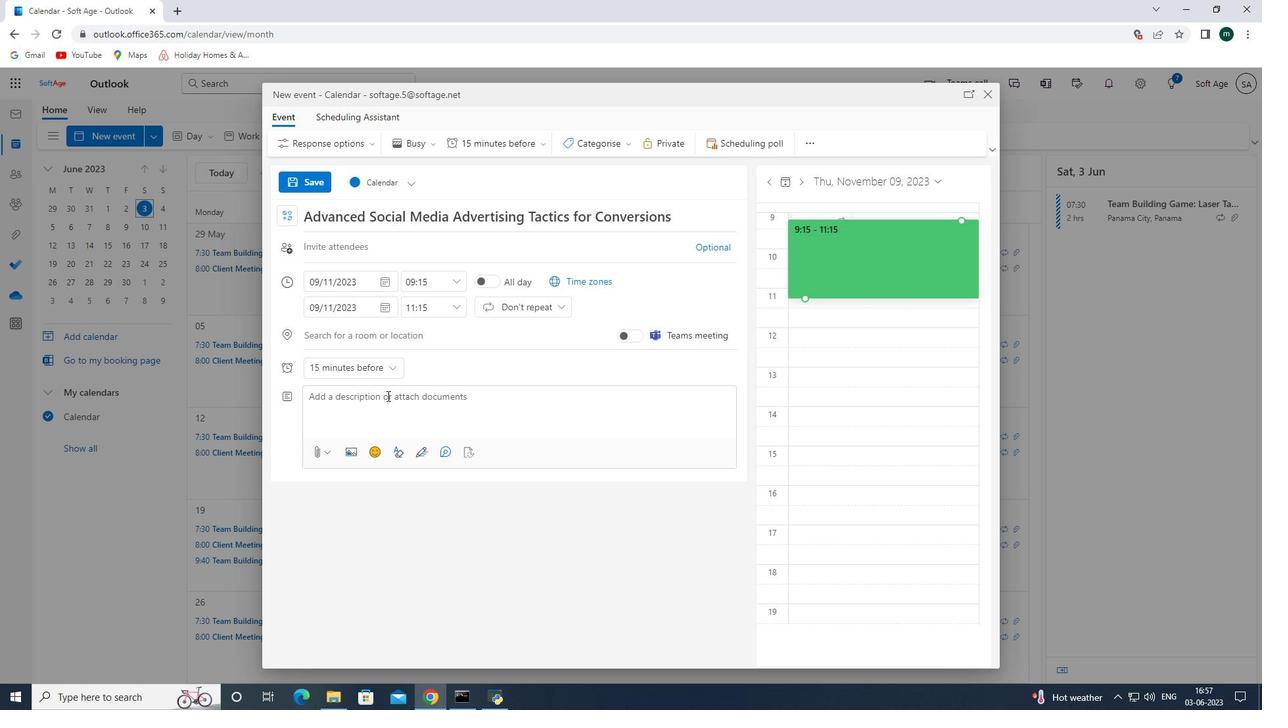 
Action: Key pressed <Key.shift><Key.shift>A<Key.space>project<Key.space>update<Key.space>meeting<Key.space>is<Key.space>a<Key.space>regular<Key.space>gathering<Key.space>where<Key.space><Key.space><Key.backspace>project<Key.space>stakeholders,<Key.space>team<Key.space>members,<Key.space>and<Key.space>relevant<Key.space>parties<Key.space>come<Key.space>togey<Key.backspace>thr<Key.backspace>er<Key.space>to<Key.space>discuss<Key.space>the<Key.space>progress,<Key.space>status,<Key.space>snd<Key.backspace><Key.backspace><Key.backspace>and<Key.space>key<Key.space>updates<Key.space>of<Key.space>a<Key.space>specific<Key.space>project<Key.space><Key.backspace>.<Key.space>the<Key.space><Key.backspace><Key.backspace><Key.backspace><Key.backspace><Key.shift>The<Key.space>meeting<Key.space>provides<Key.space>an<Key.space>opportunity<Key.space>to<Key.space>share<Key.space>information<Key.space>,<Key.space>address<Key.space>challengenges,<Key.space>and<Key.space>ensure<Key.space>that<Key.space>the<Key.space>project<Key.space>stays<Key.space>on<Key.space>track<Key.space>towards<Key.space>its<Key.space>goals.<Key.space>
Screenshot: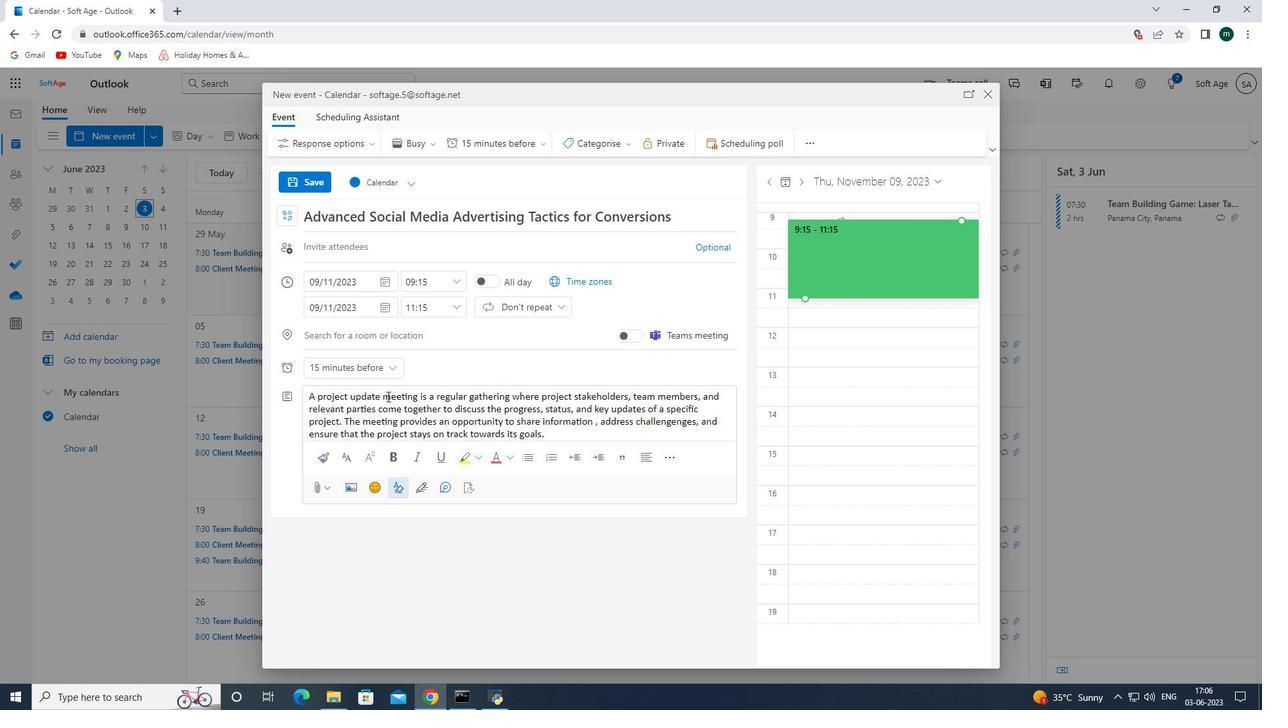 
Action: Mouse moved to (623, 148)
Screenshot: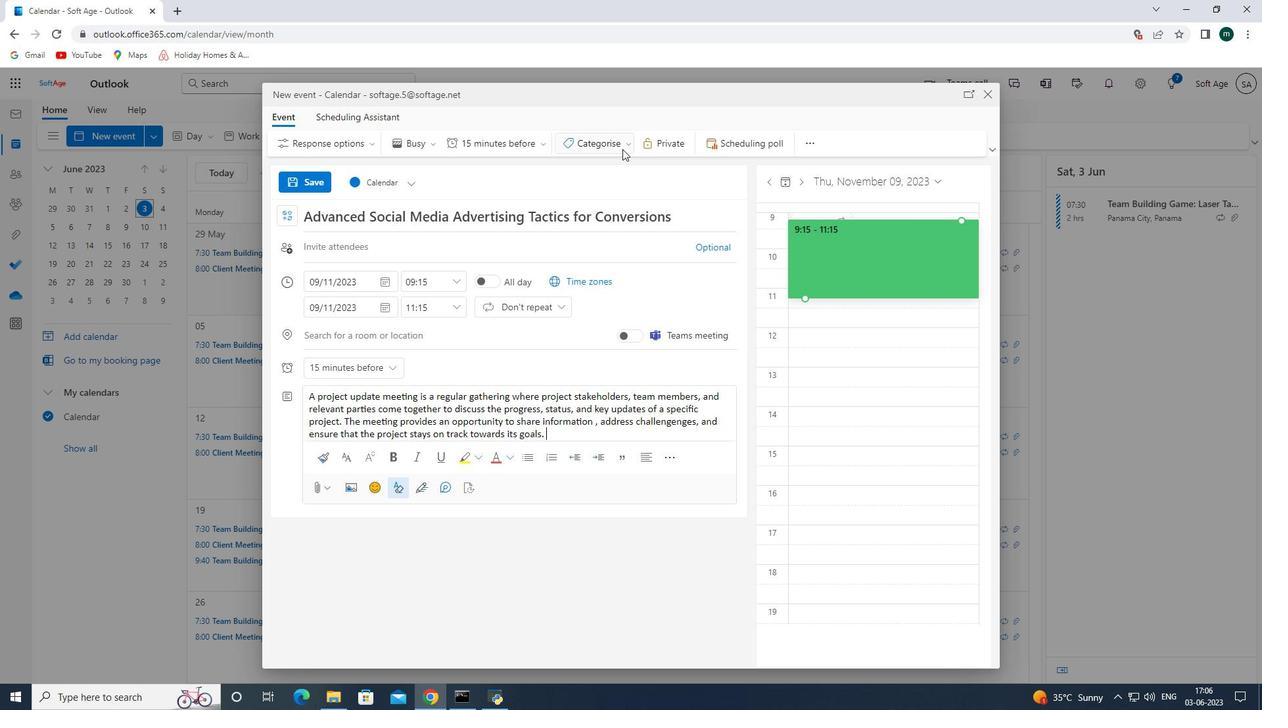 
Action: Mouse pressed left at (623, 148)
Screenshot: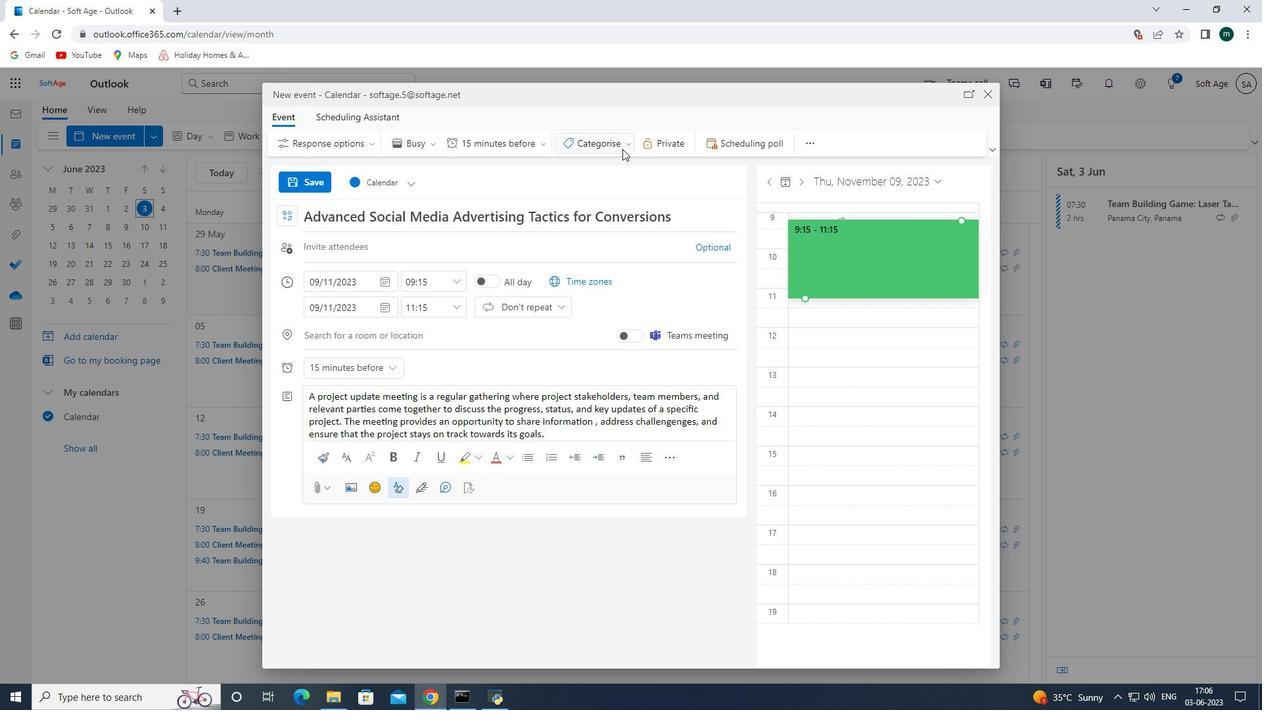 
Action: Mouse moved to (622, 187)
Screenshot: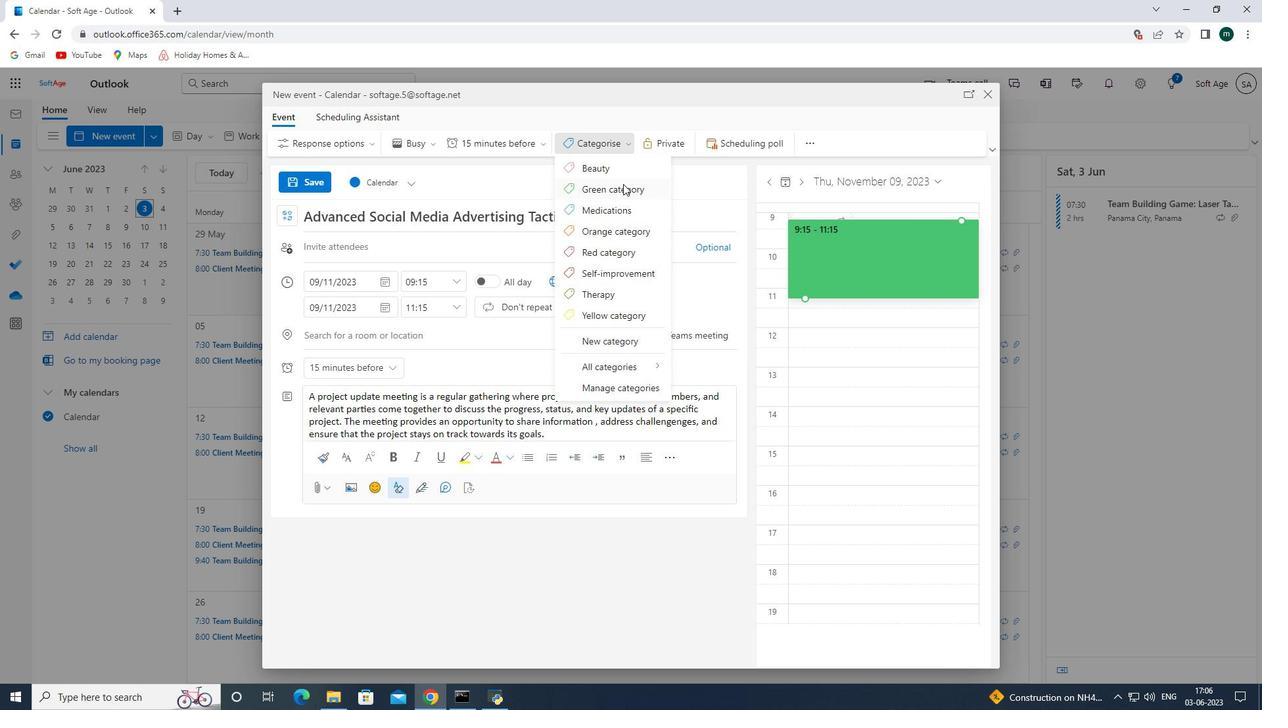 
Action: Mouse pressed left at (622, 187)
Screenshot: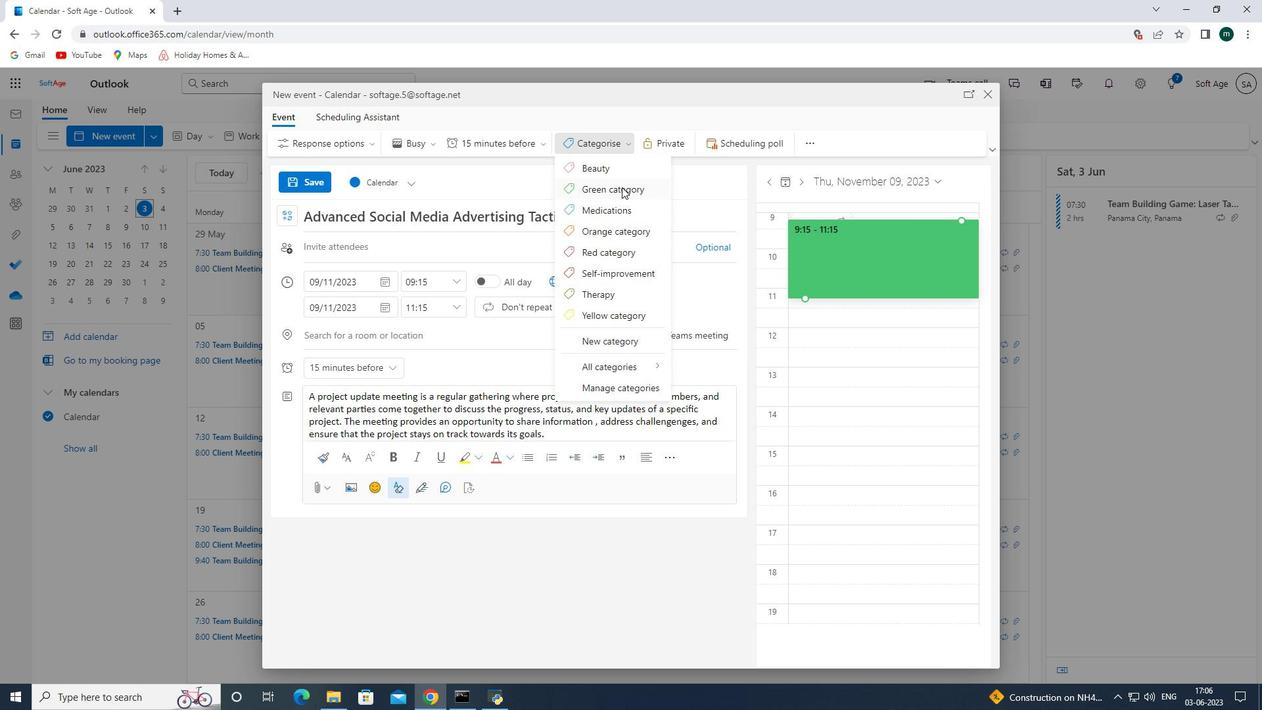 
Action: Mouse moved to (338, 336)
Screenshot: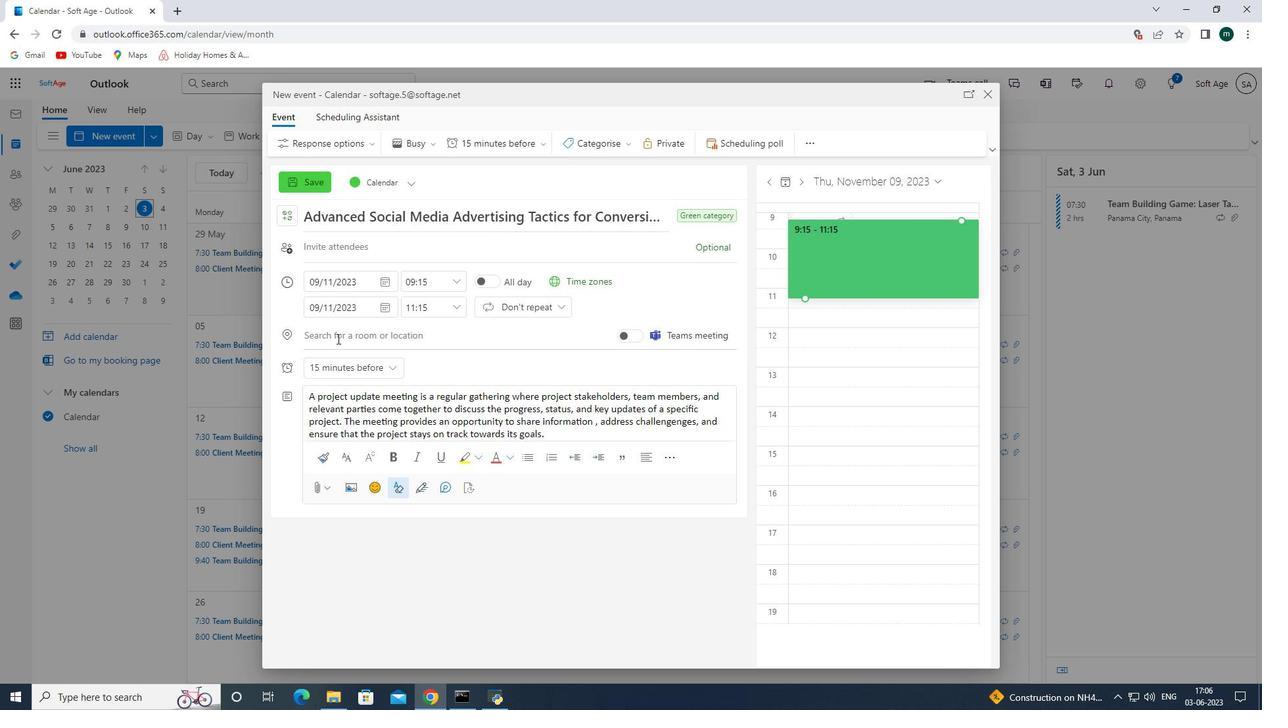 
Action: Mouse pressed left at (338, 336)
Screenshot: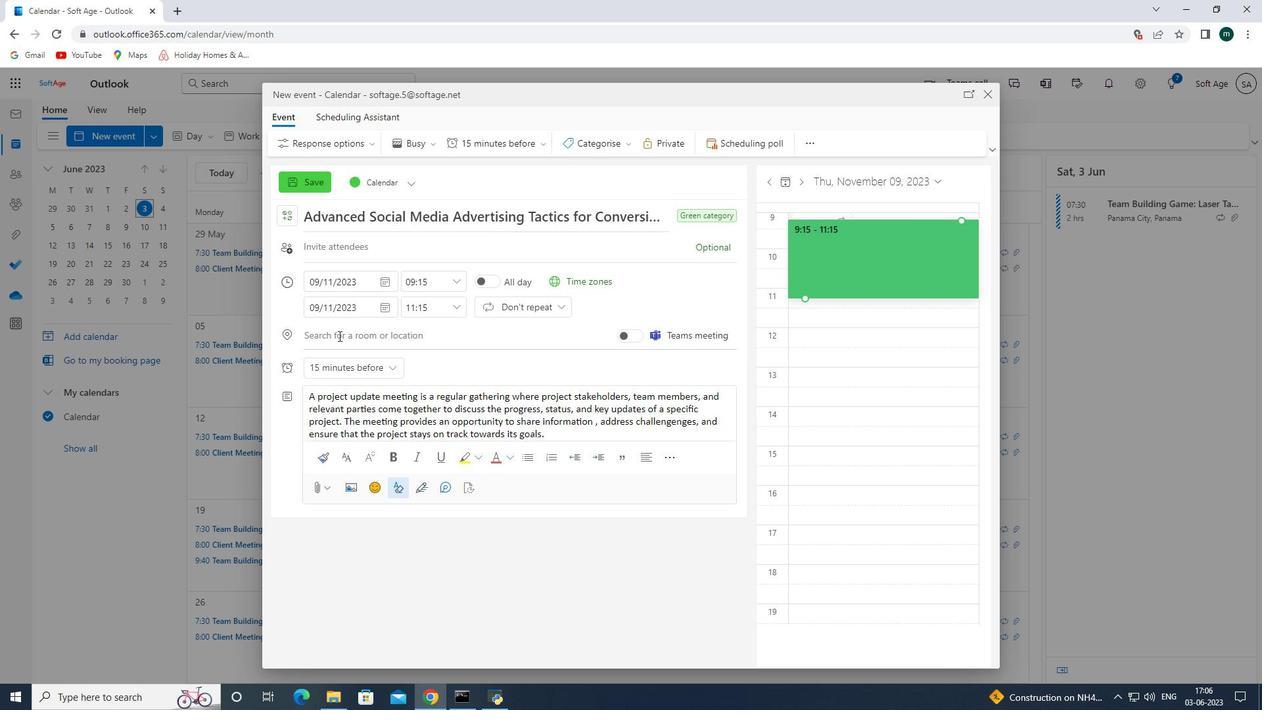 
Action: Key pressed 79<Key.backspace>89<Key.space><Key.shift>Paseo<Key.space>s<Key.backspace>del<Key.space><Key.shift>Prado<Key.space>,<Key.space>ma<Key.backspace><Key.backspace><Key.shift><Key.shift><Key.shift><Key.shift><Key.shift><Key.shift><Key.shift><Key.shift><Key.shift><Key.shift><Key.shift><Key.shift><Key.shift><Key.shift><Key.shift><Key.shift><Key.shift><Key.shift><Key.shift><Key.shift><Key.shift><Key.shift><Key.shift><Key.shift><Key.shift>Madrid,<Key.space>spain<Key.space><Key.left><Key.left><Key.left><Key.right><Key.enter>
Screenshot: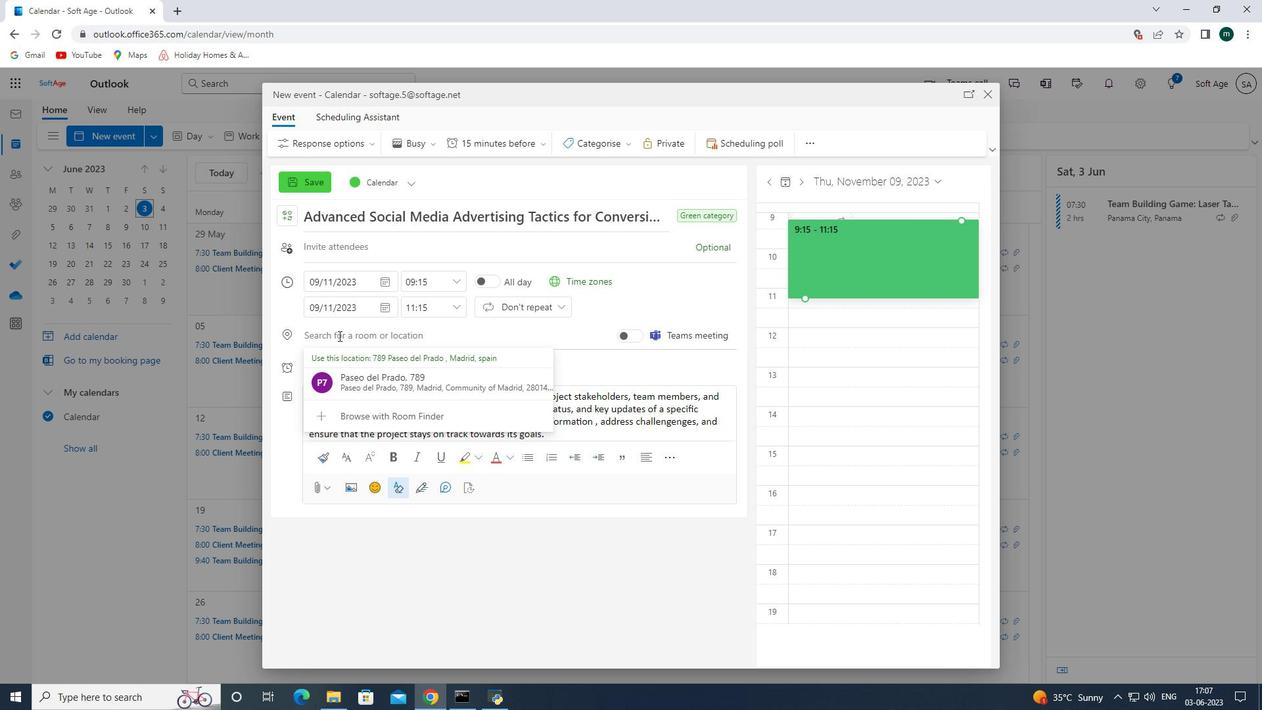 
Action: Mouse moved to (416, 334)
Screenshot: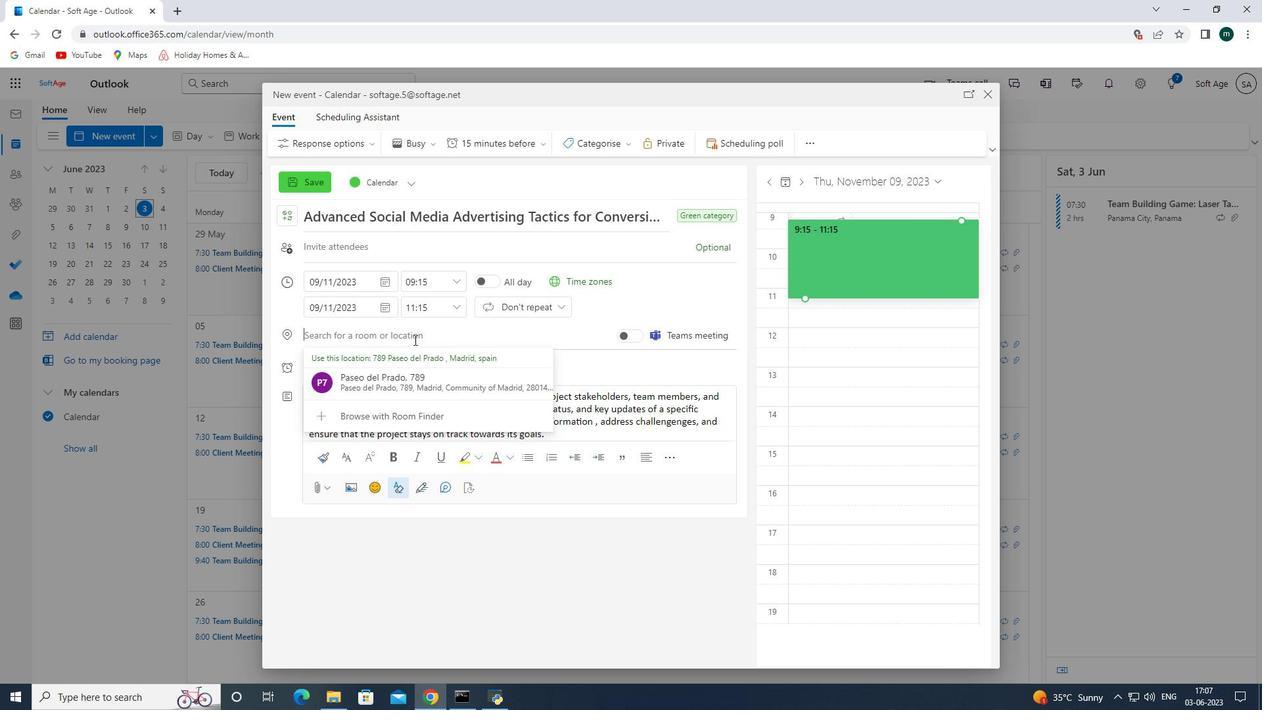 
Action: Mouse pressed left at (416, 334)
Screenshot: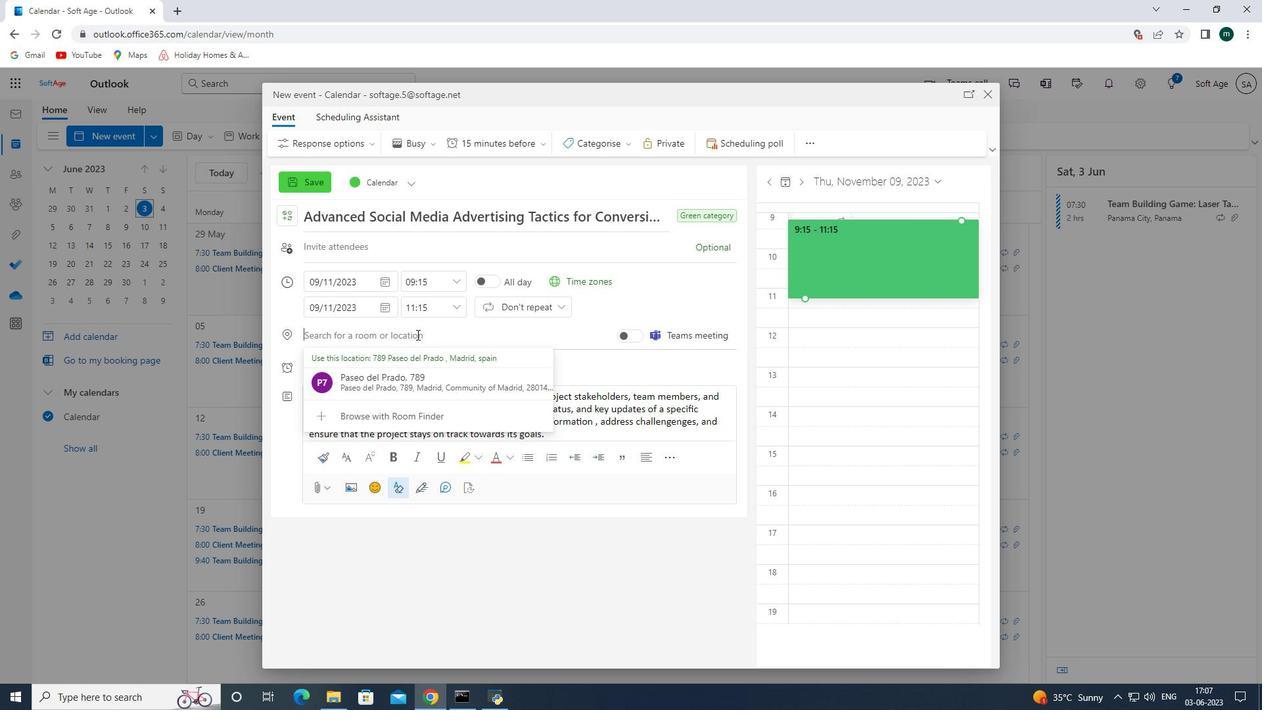 
Action: Key pressed 789<Key.space><Key.shift><Key.shift><Key.shift><Key.shift><Key.shift><Key.shift><Key.shift><Key.shift><Key.shift><Key.shift><Key.shift><Key.shift><Key.shift><Key.shift><Key.shift><Key.shift><Key.shift><Key.shift><Key.shift><Key.shift><Key.shift><Key.shift><Key.shift><Key.shift>Par<Key.backspace>seo<Key.space>del<Key.space><Key.shift>Prado<Key.space><Key.backspace>,<Key.space><Key.shift>Madrid<Key.space><Key.backspace>,<Key.space>s<Key.backspace><Key.shift>Spain
Screenshot: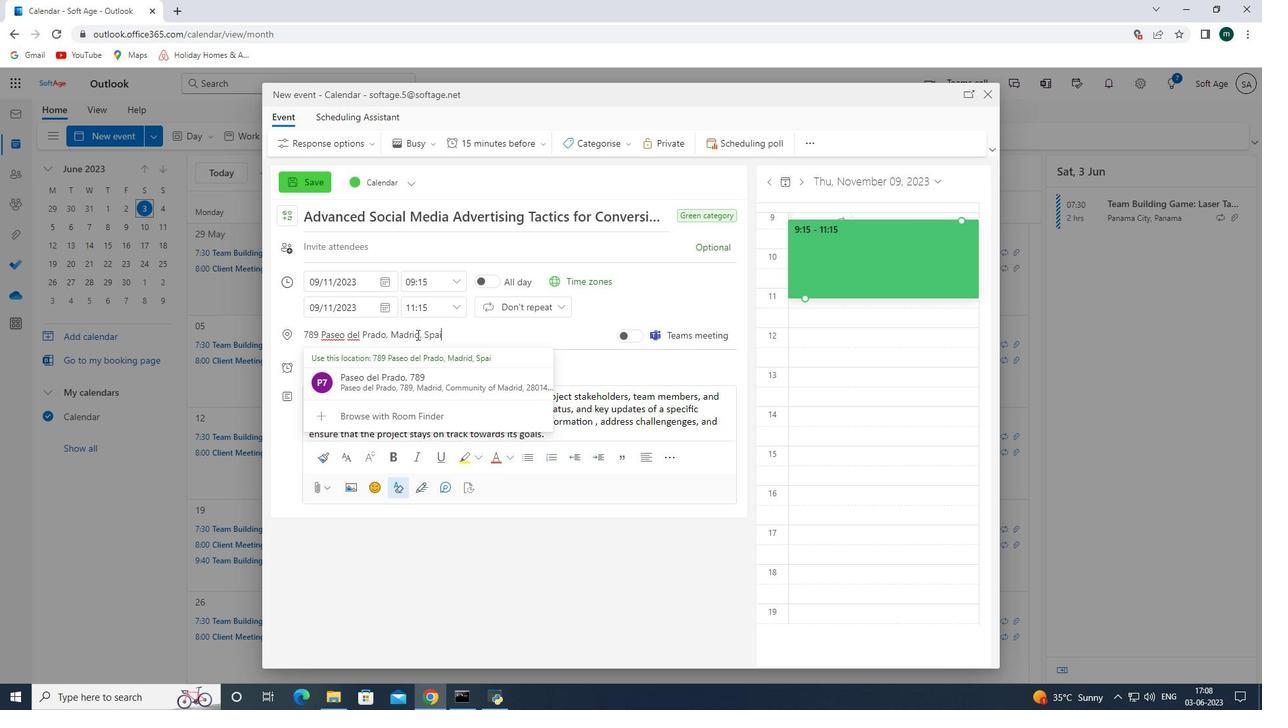 
Action: Mouse moved to (658, 295)
Screenshot: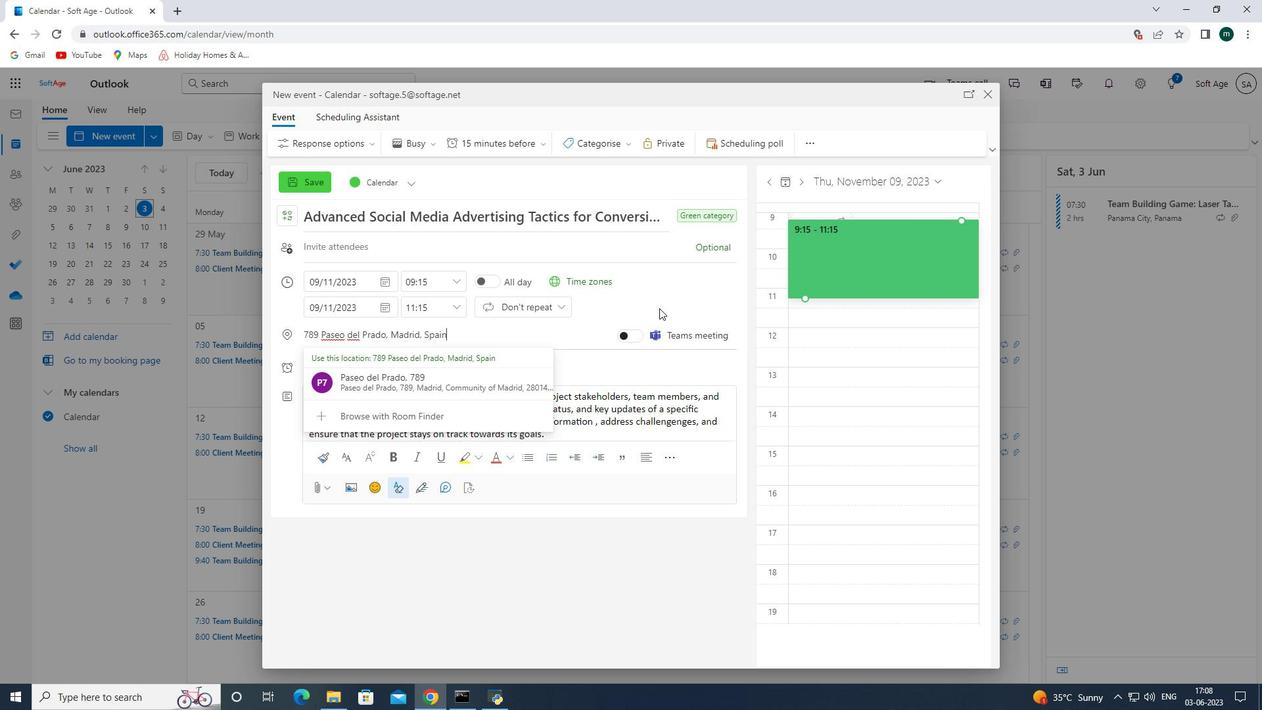 
Action: Mouse pressed left at (658, 295)
Screenshot: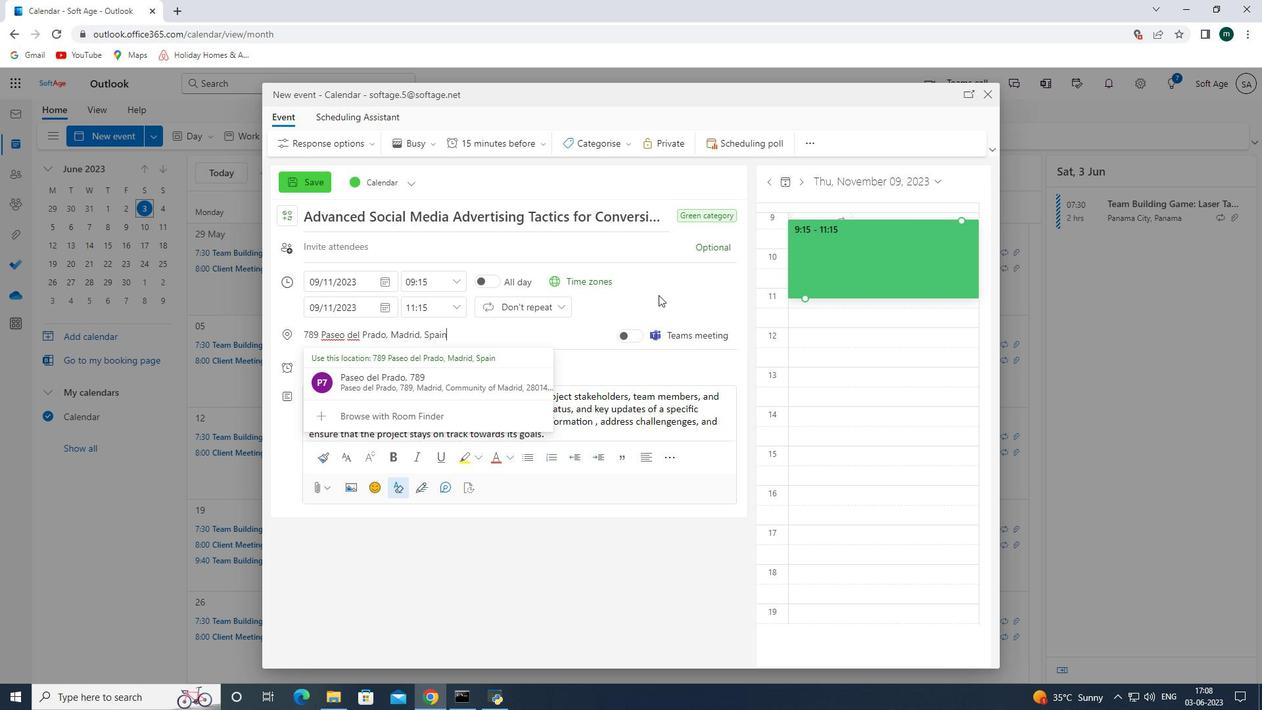 
Action: Mouse moved to (438, 247)
Screenshot: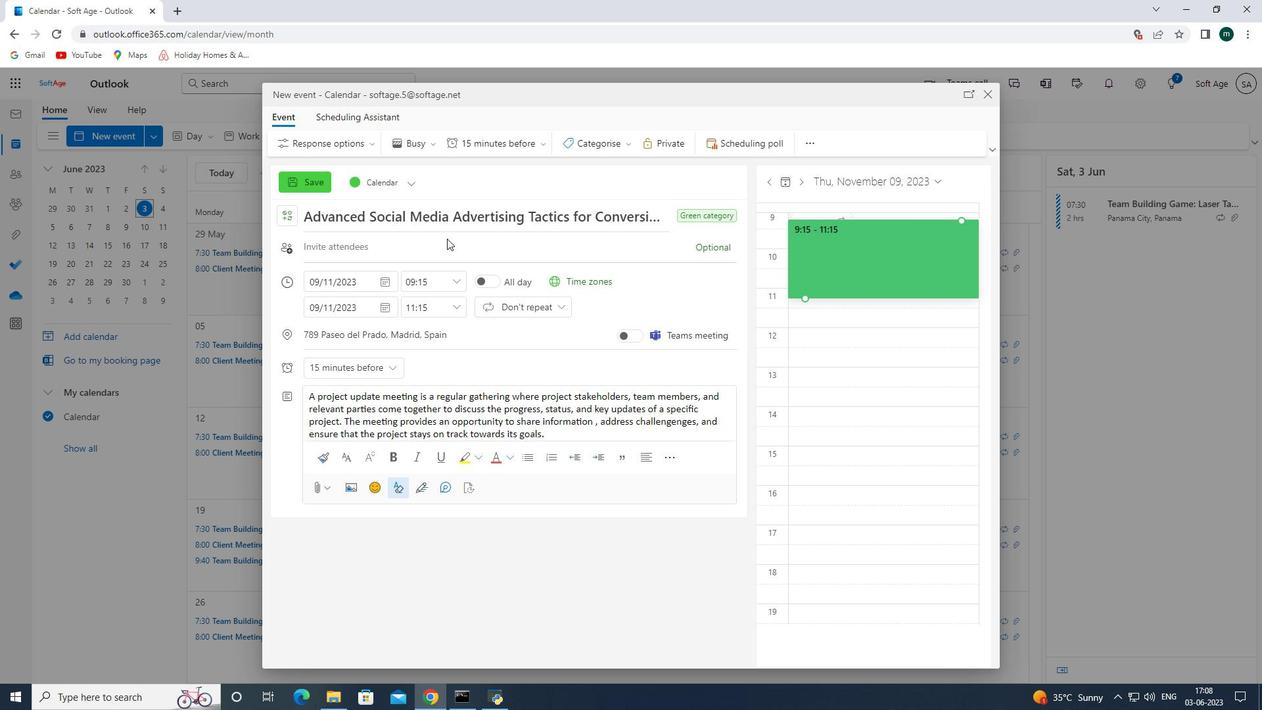 
Action: Mouse pressed left at (438, 247)
Screenshot: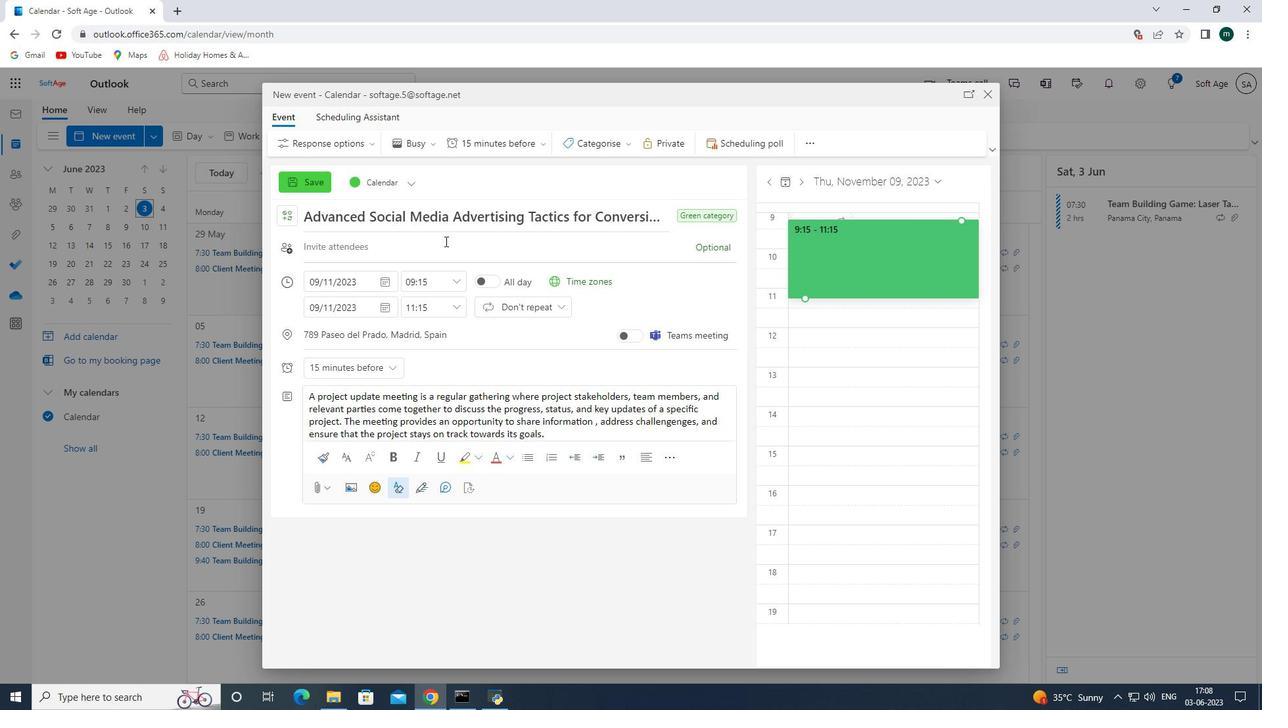 
Action: Mouse moved to (410, 307)
Screenshot: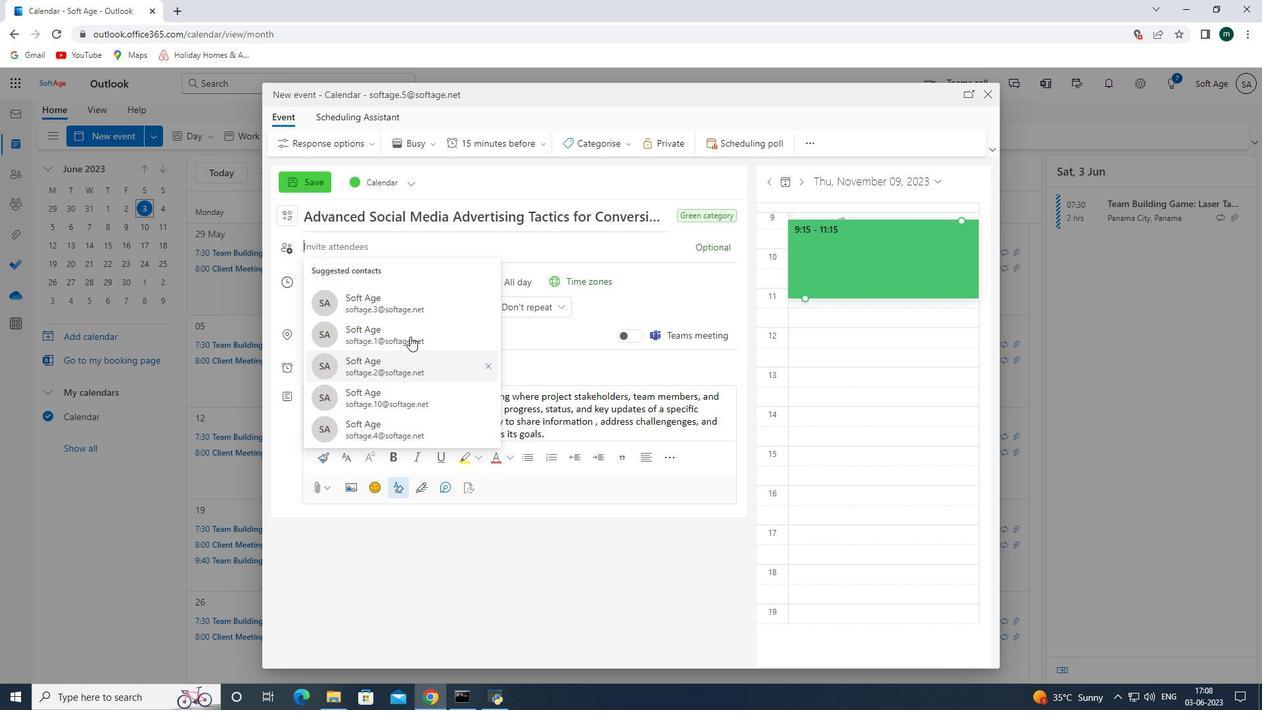 
Action: Mouse pressed left at (410, 307)
Screenshot: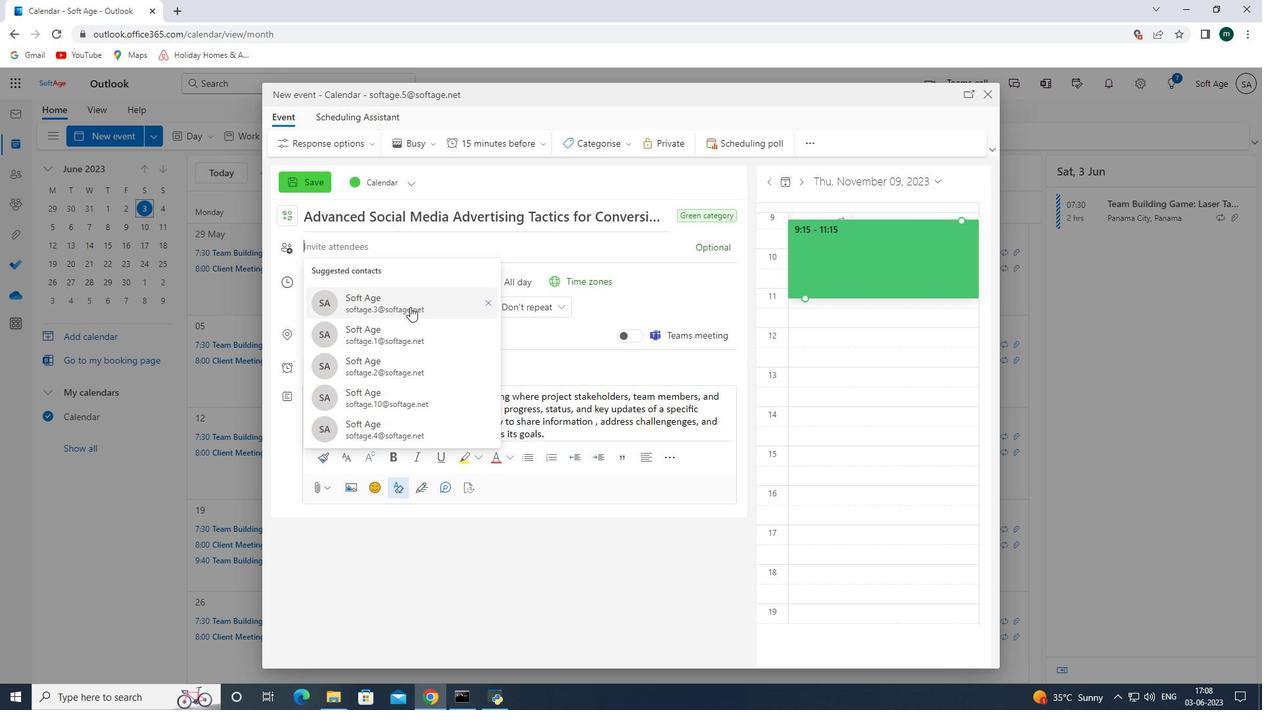 
Action: Mouse moved to (453, 248)
Screenshot: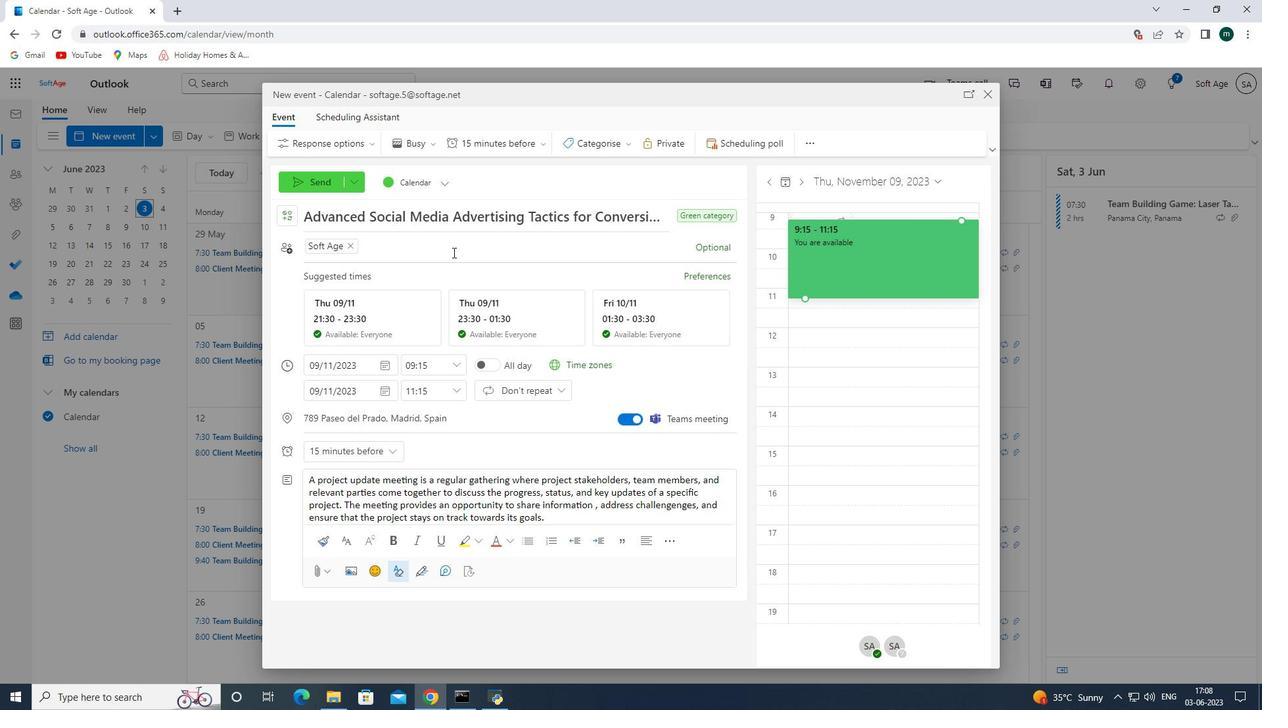 
Action: Mouse pressed left at (453, 248)
Screenshot: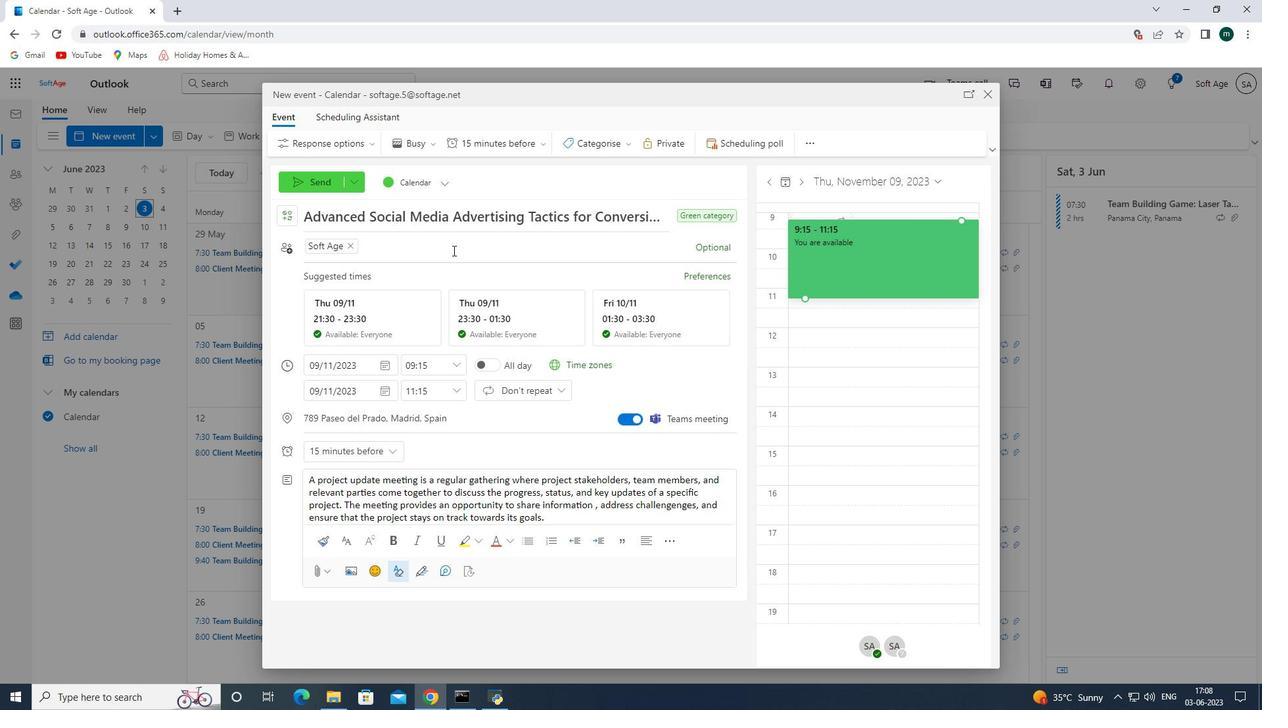
Action: Mouse moved to (449, 397)
Screenshot: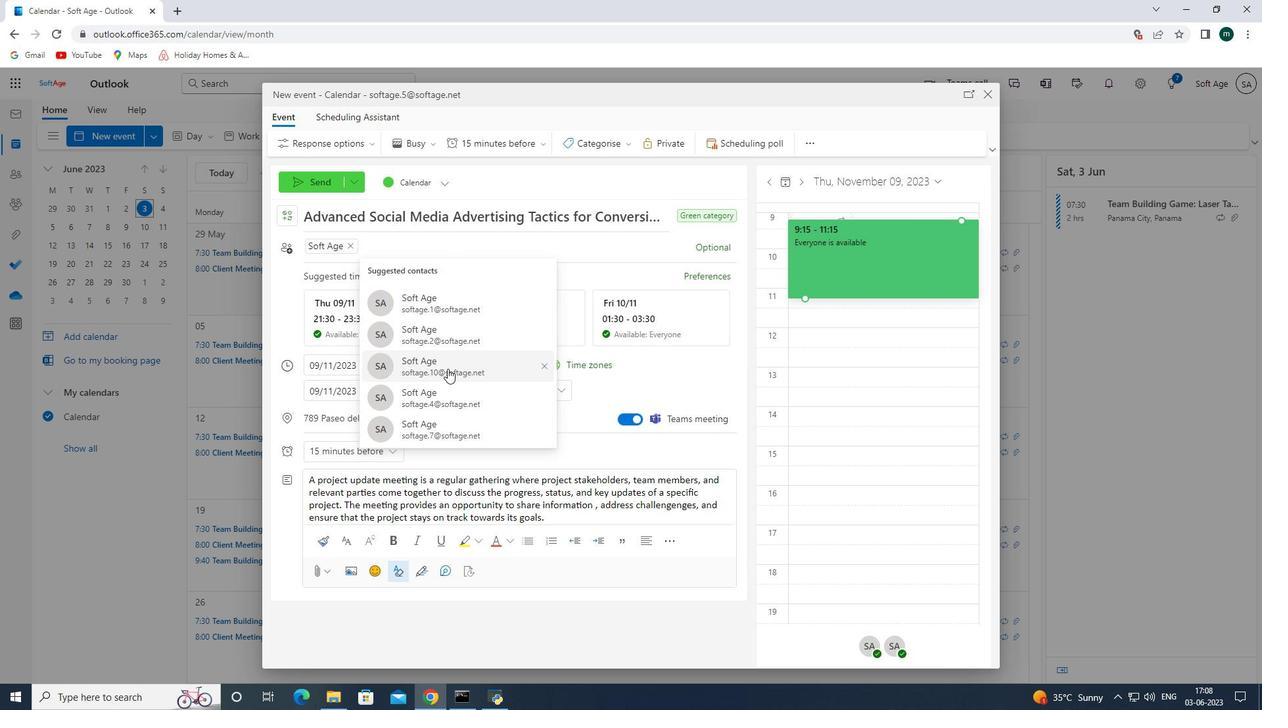 
Action: Mouse pressed left at (449, 397)
Screenshot: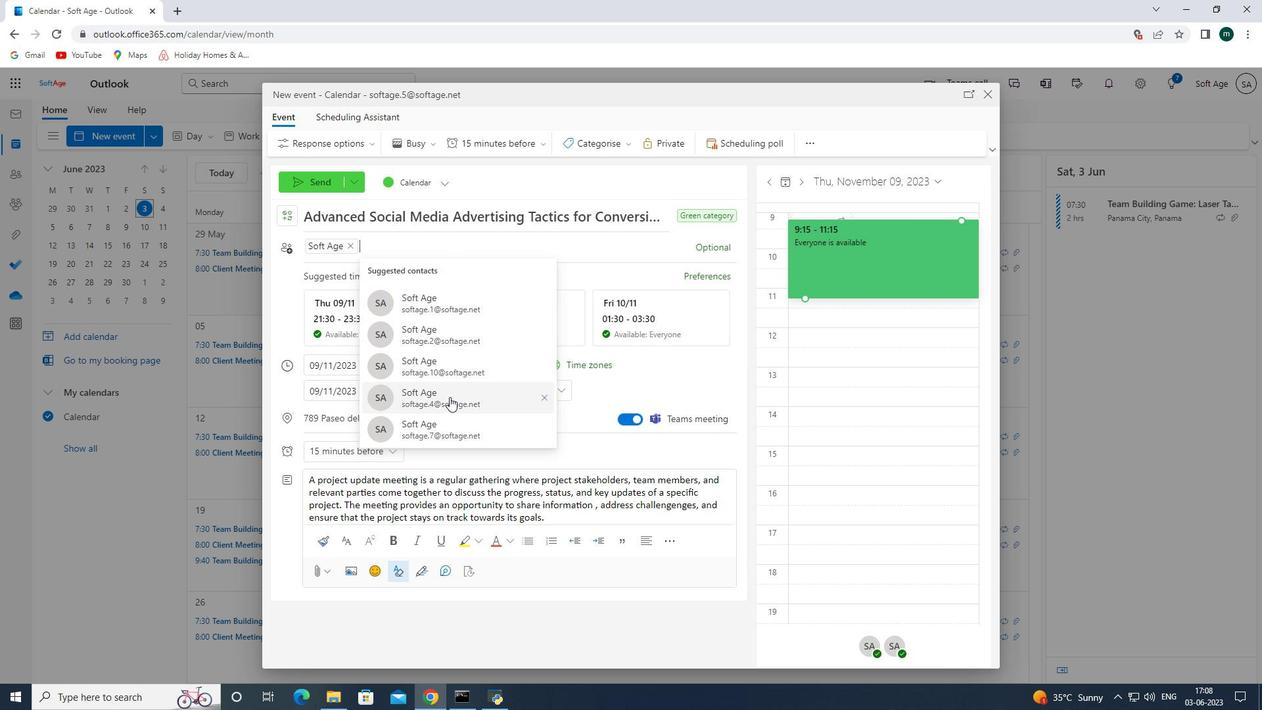 
Action: Mouse moved to (300, 178)
Screenshot: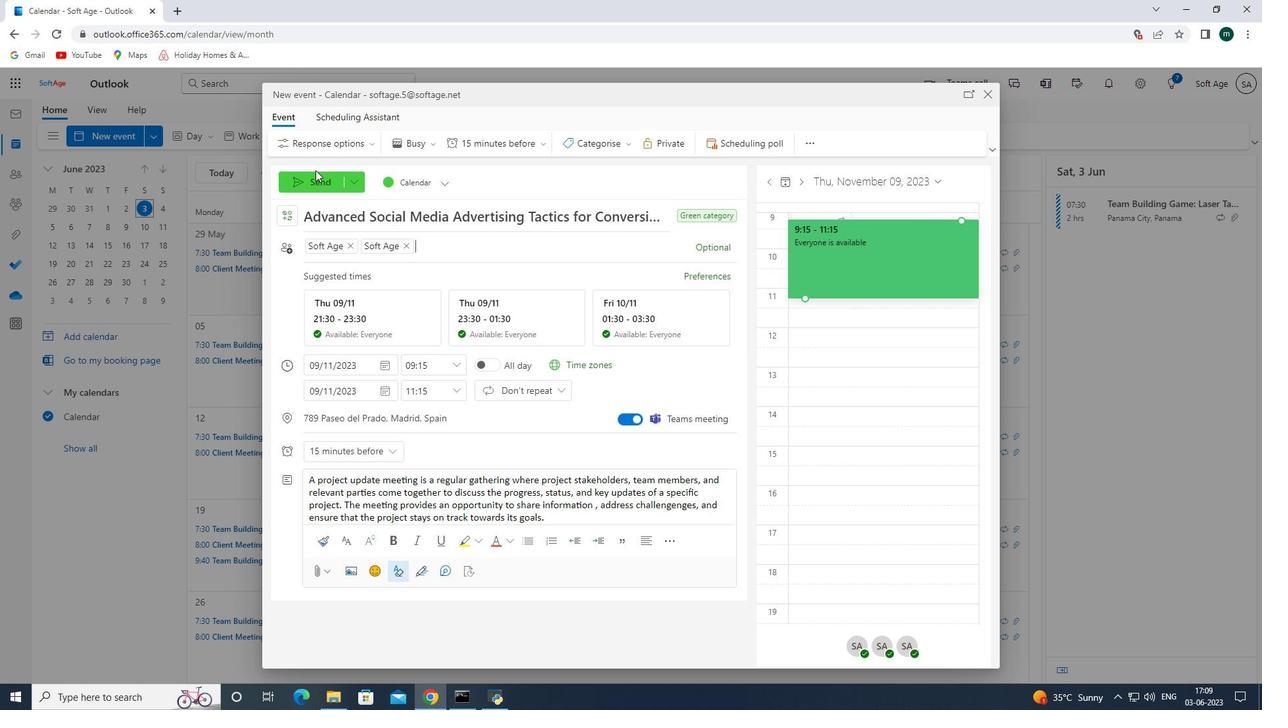 
Action: Mouse pressed left at (300, 178)
Screenshot: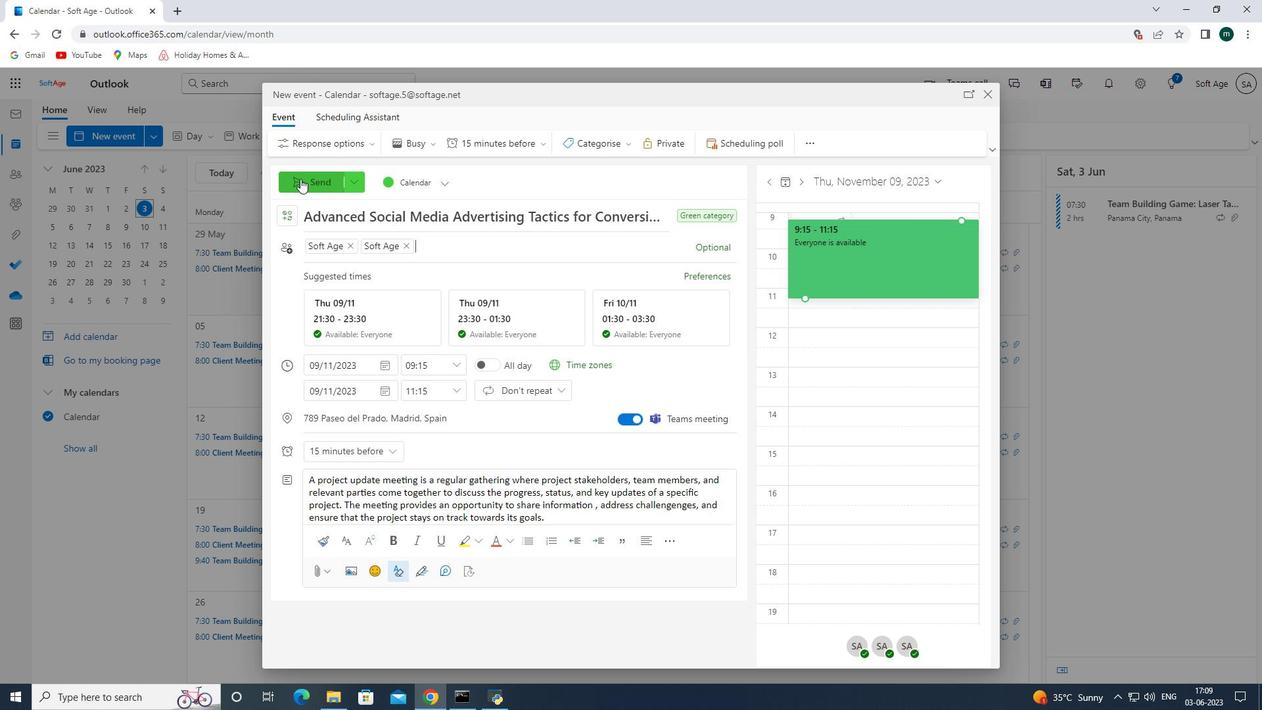 
Action: Mouse moved to (444, 355)
Screenshot: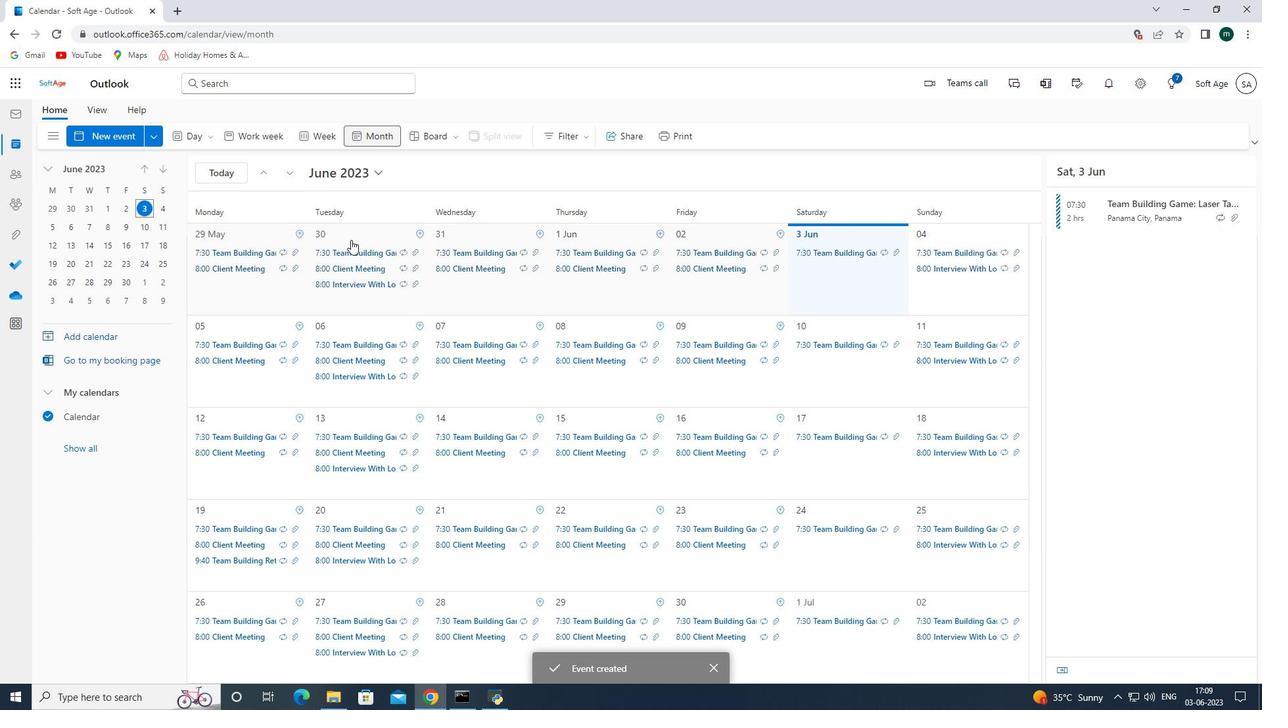 
